 Task: Create a due date automation trigger when advanced on, 2 hours after a card is due add fields with custom field "Resume" unchecked.
Action: Mouse moved to (1354, 111)
Screenshot: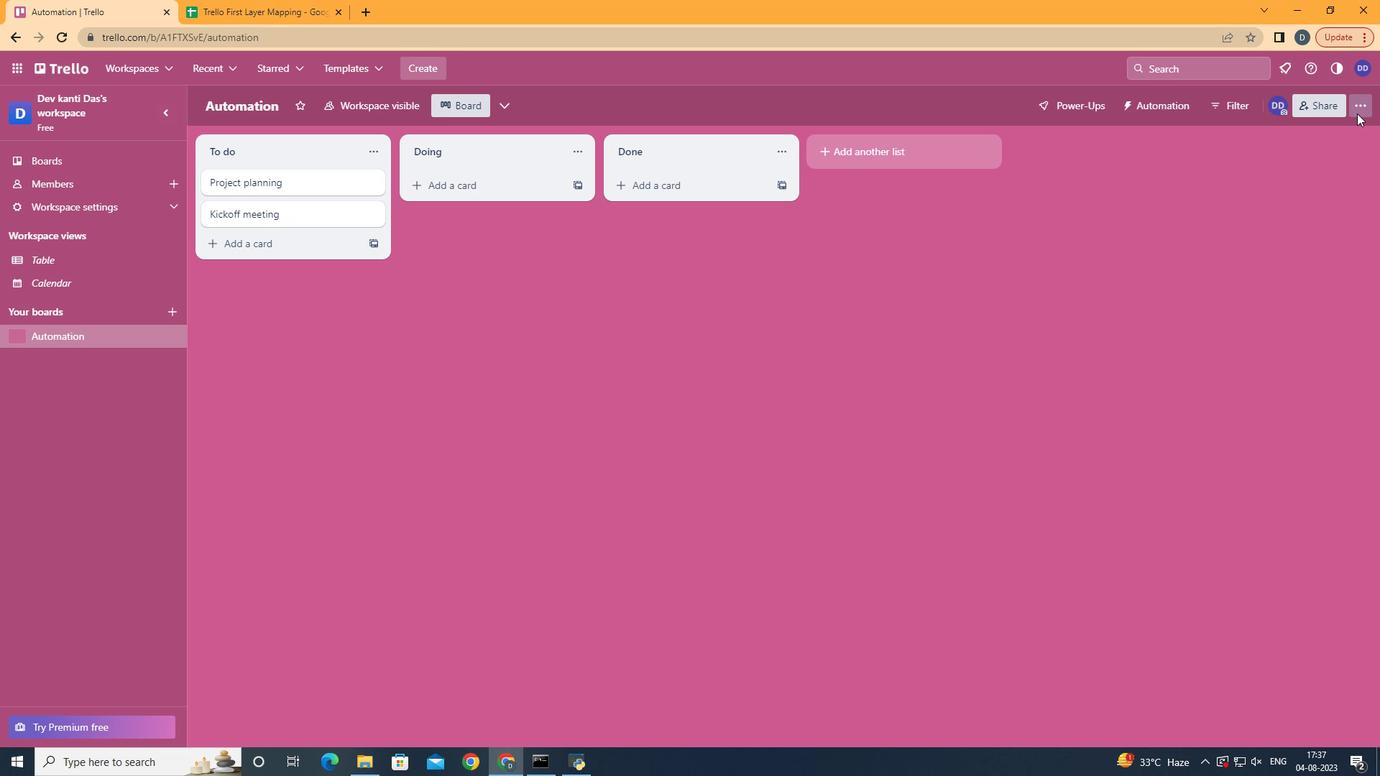 
Action: Mouse pressed left at (1354, 111)
Screenshot: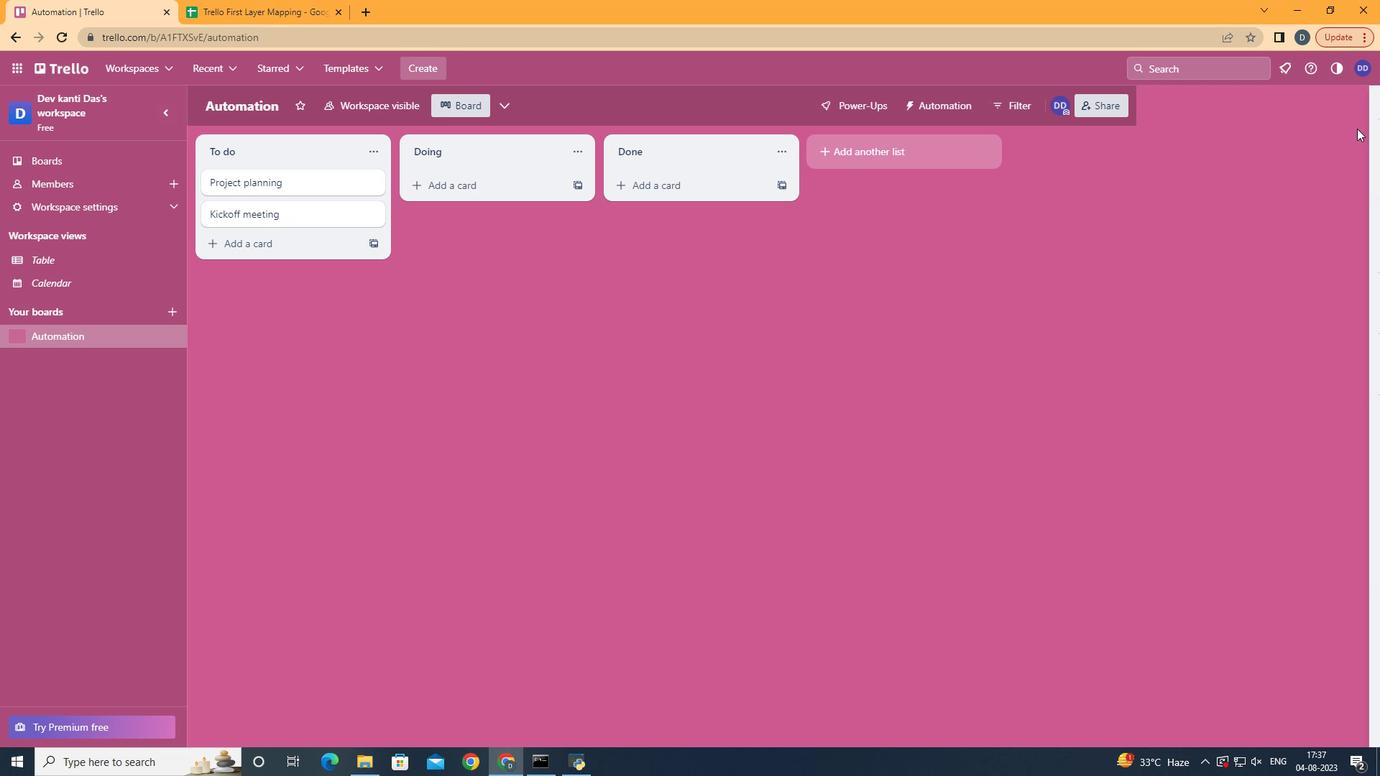 
Action: Mouse moved to (1256, 299)
Screenshot: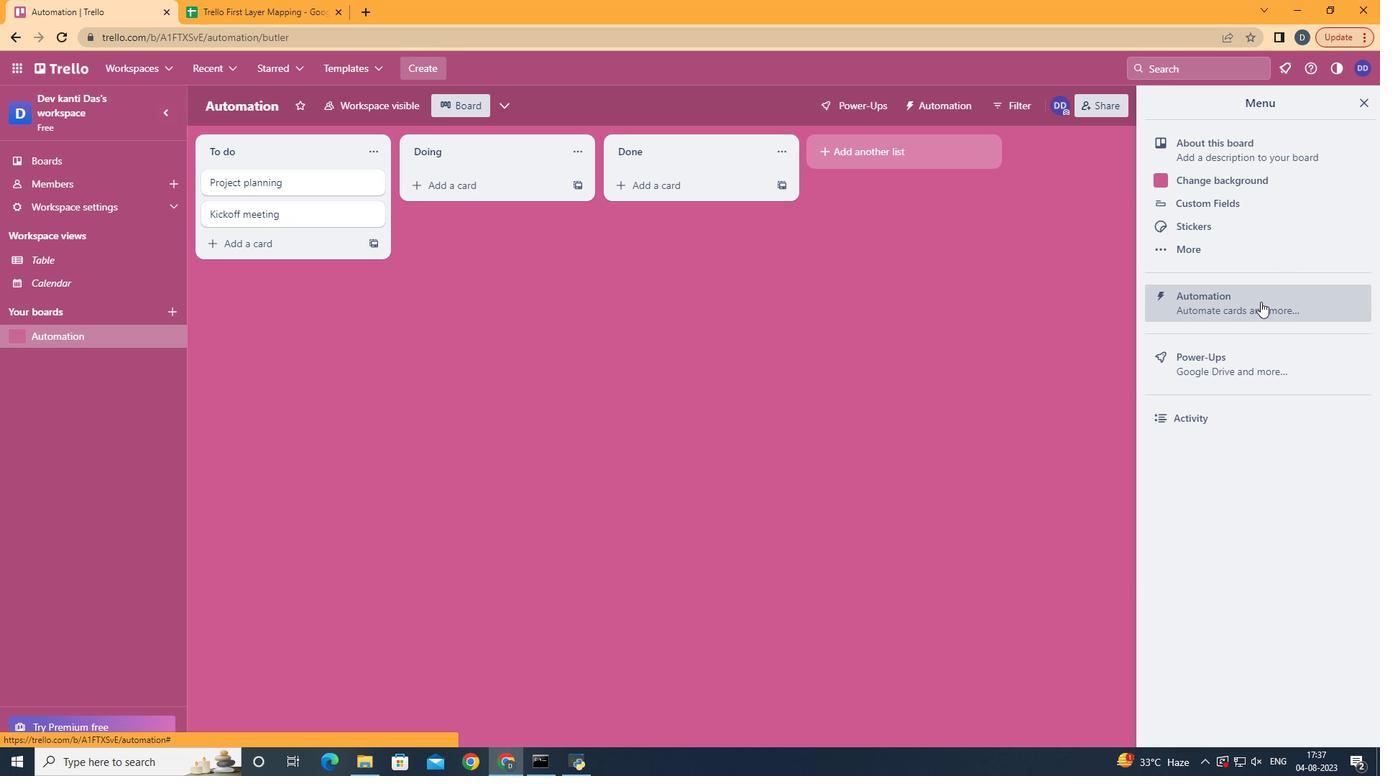 
Action: Mouse pressed left at (1256, 299)
Screenshot: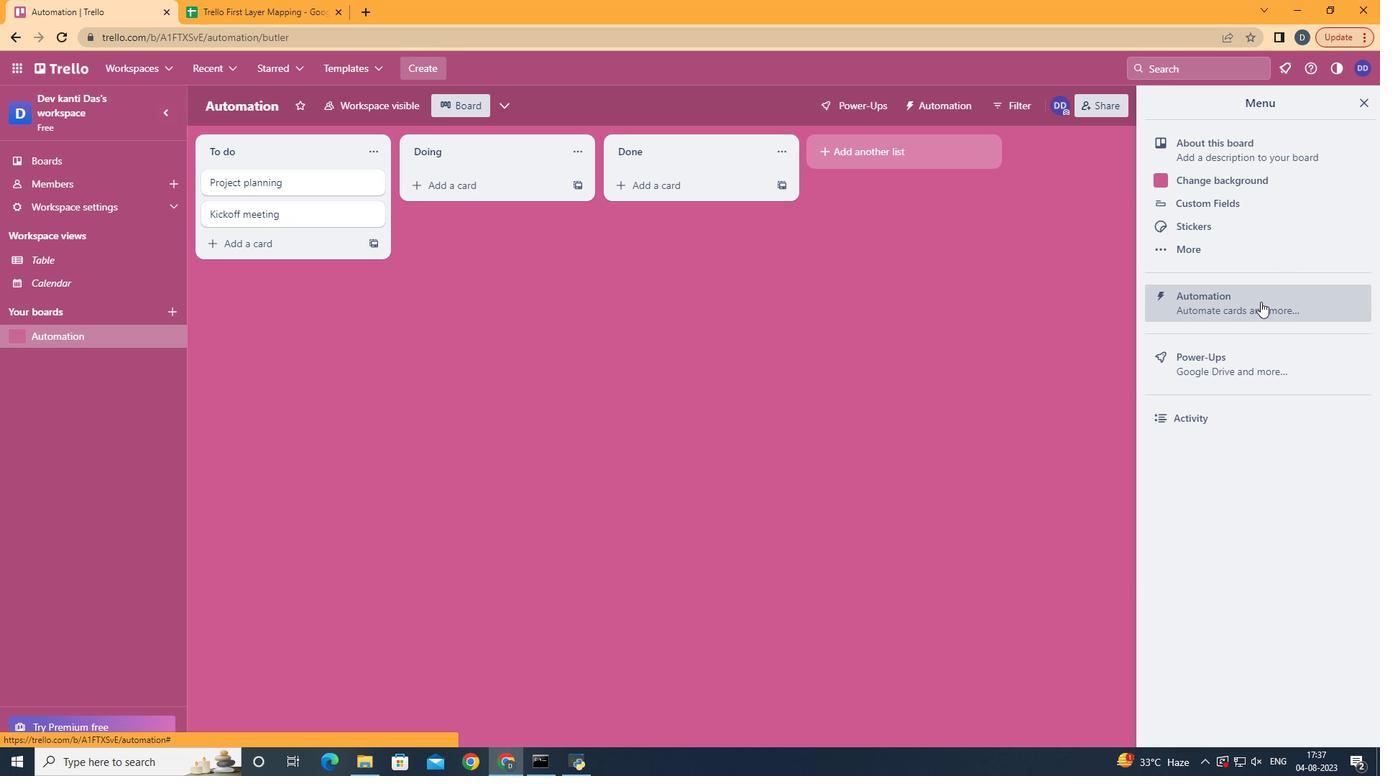 
Action: Mouse moved to (263, 286)
Screenshot: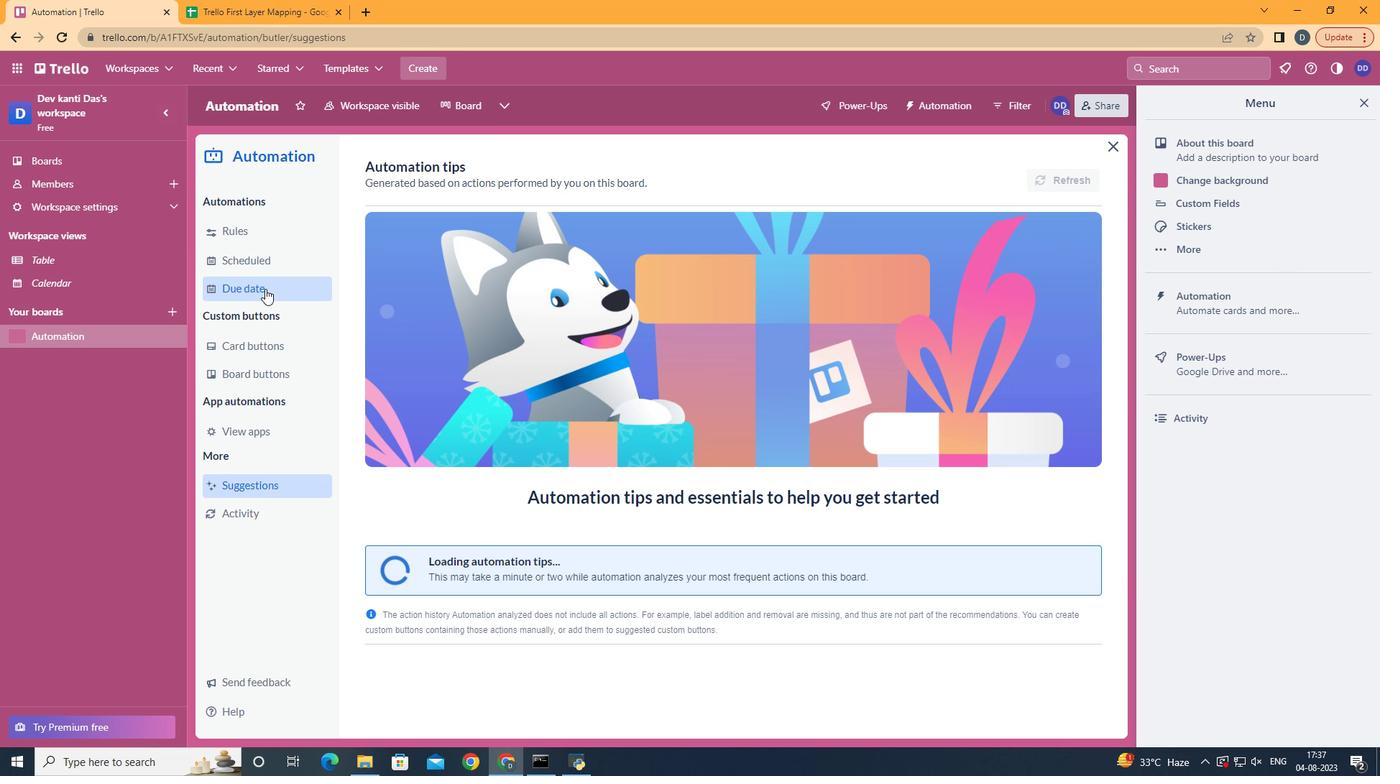 
Action: Mouse pressed left at (263, 286)
Screenshot: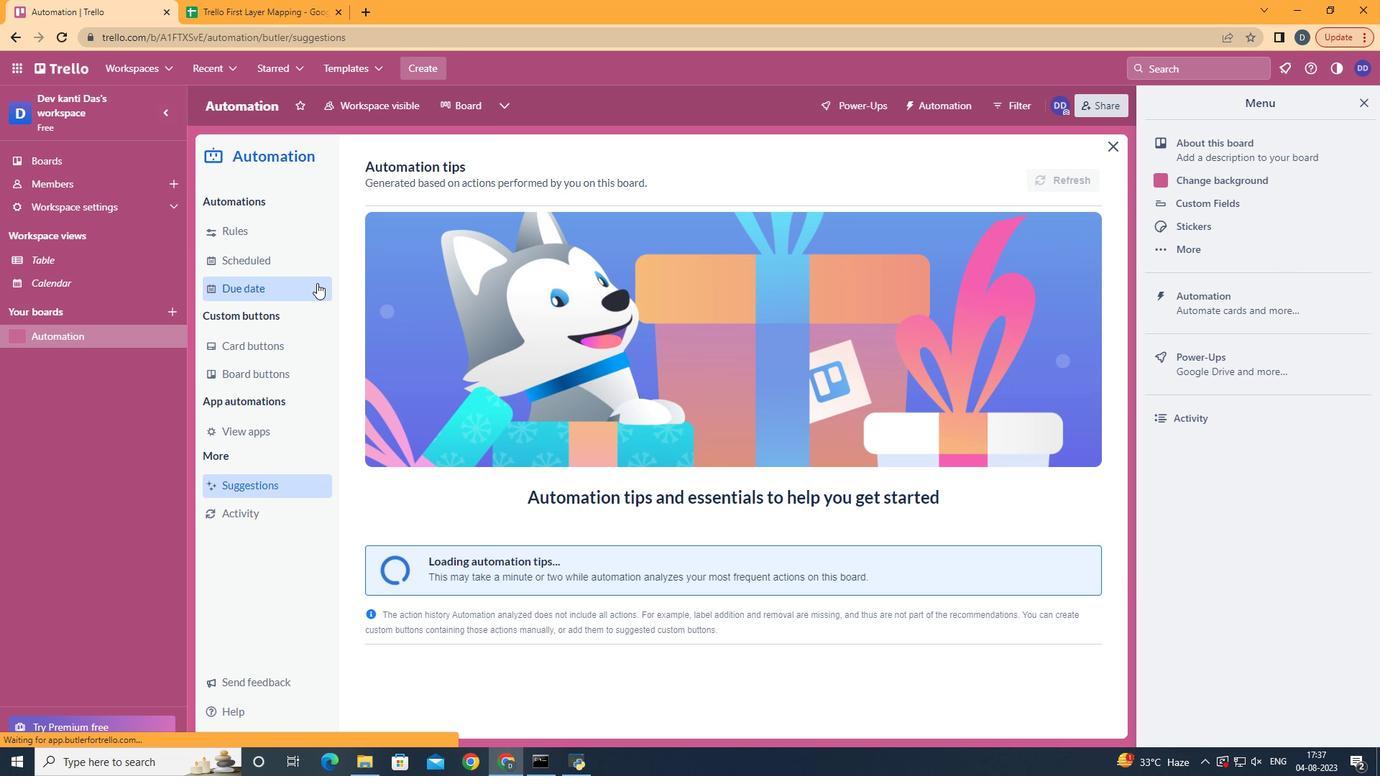 
Action: Mouse moved to (1012, 174)
Screenshot: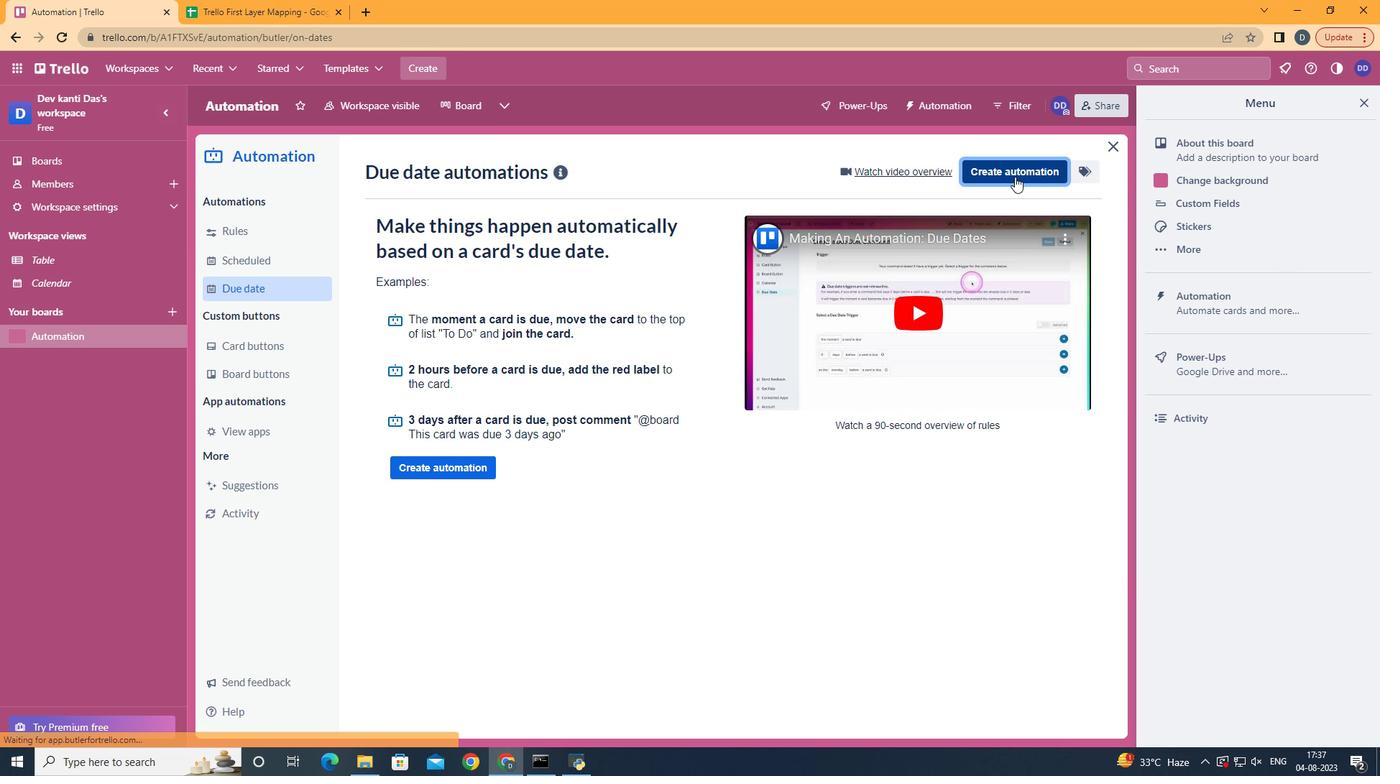 
Action: Mouse pressed left at (1012, 174)
Screenshot: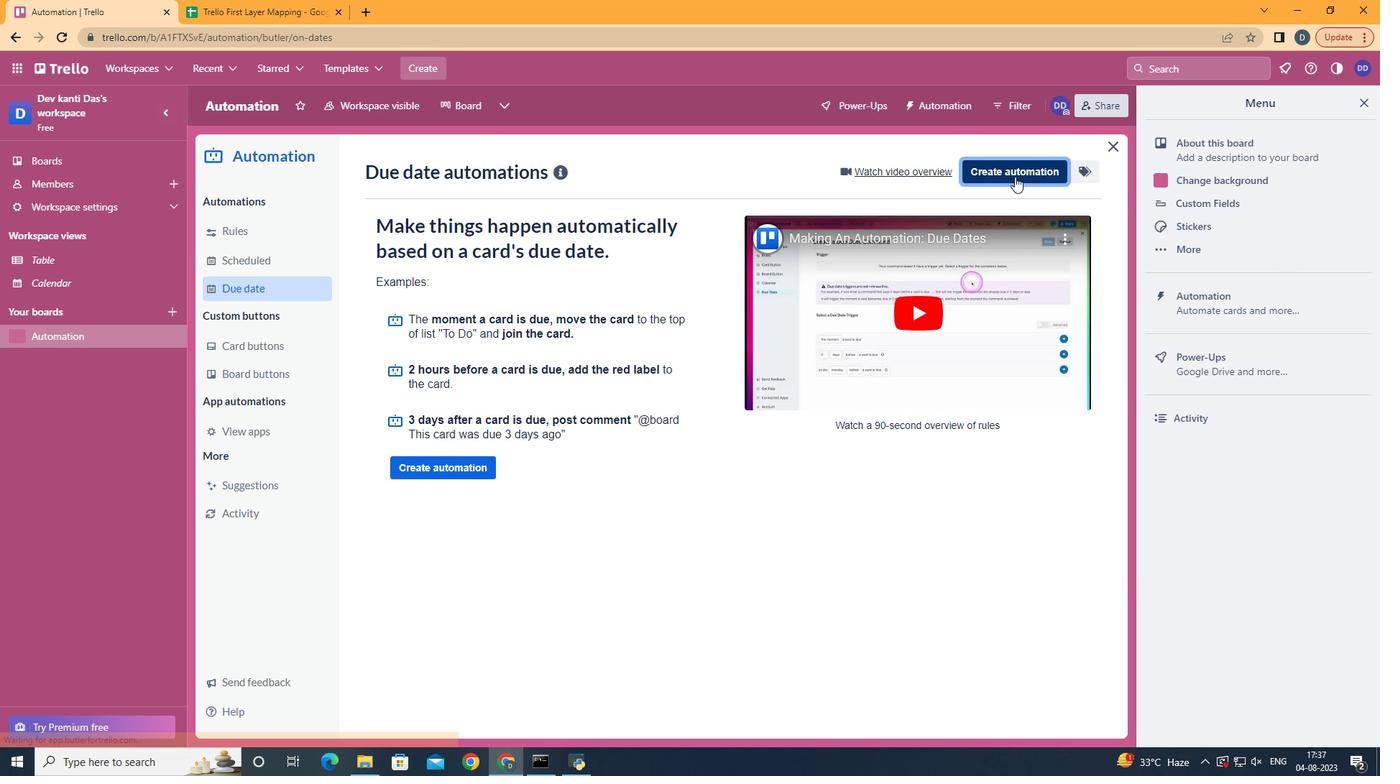 
Action: Mouse moved to (765, 306)
Screenshot: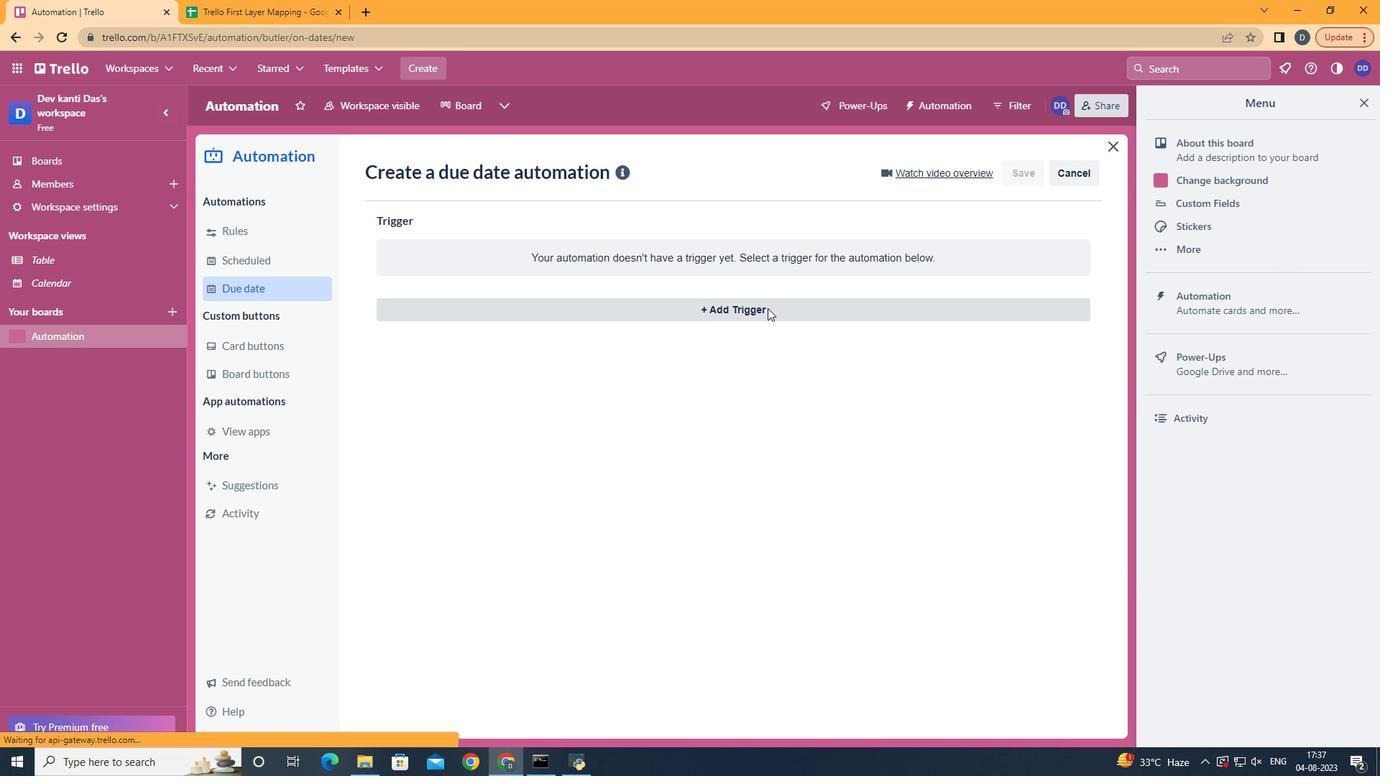 
Action: Mouse pressed left at (765, 306)
Screenshot: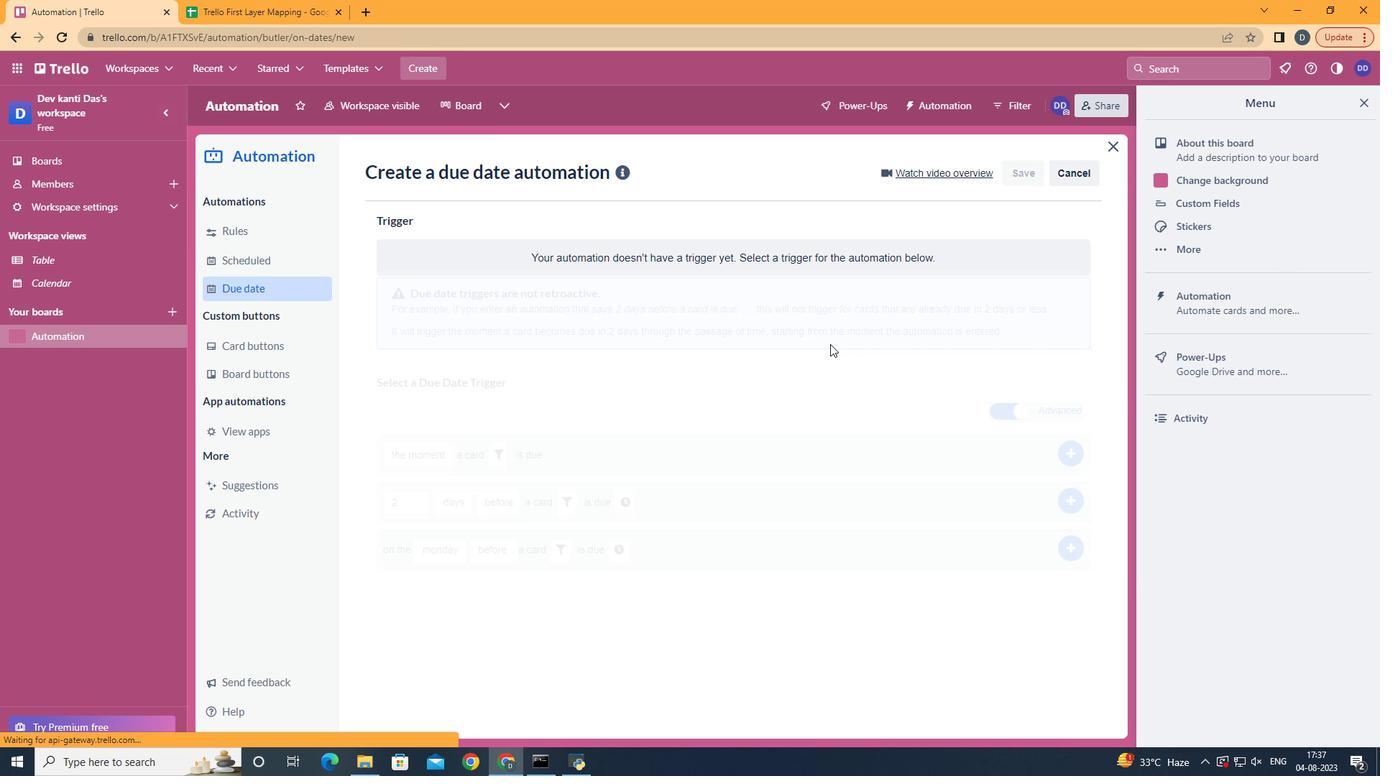 
Action: Mouse moved to (465, 622)
Screenshot: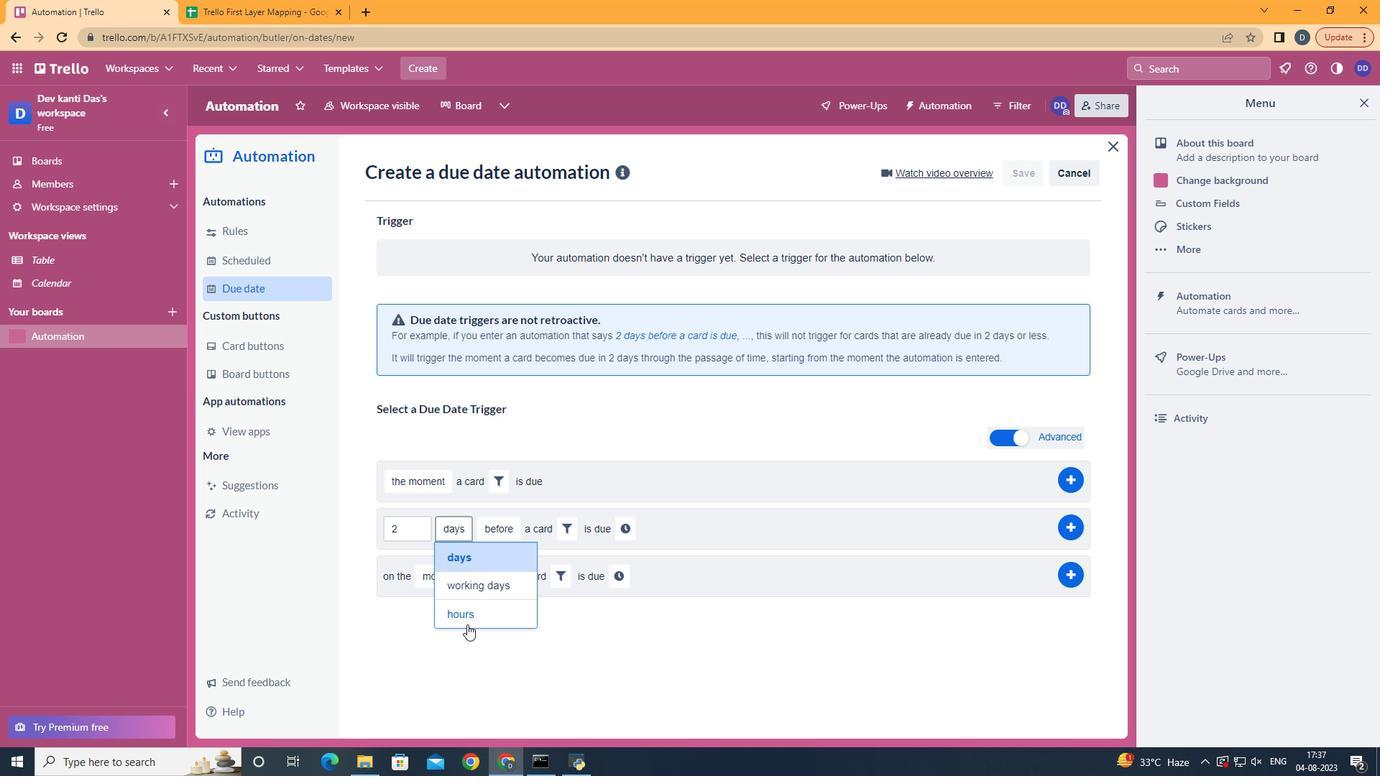 
Action: Mouse pressed left at (465, 622)
Screenshot: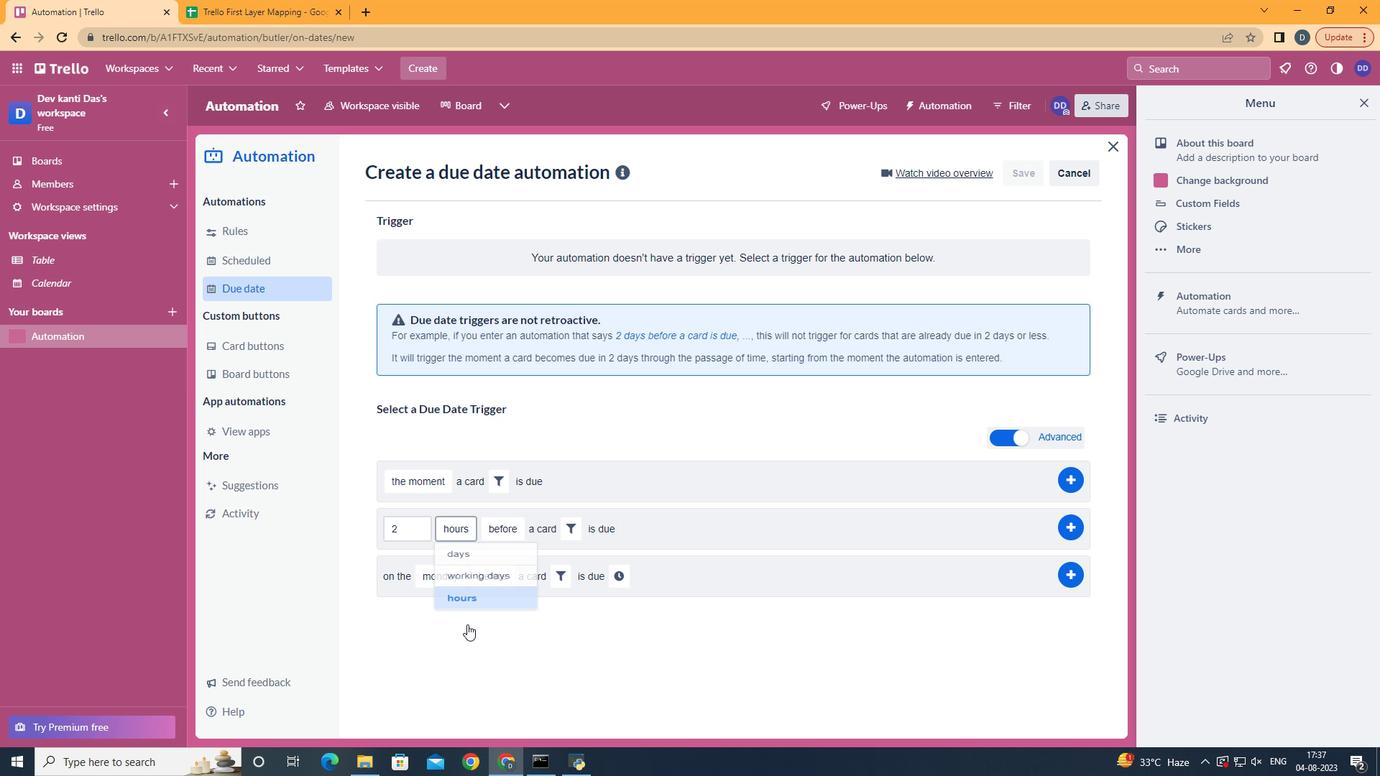 
Action: Mouse moved to (503, 572)
Screenshot: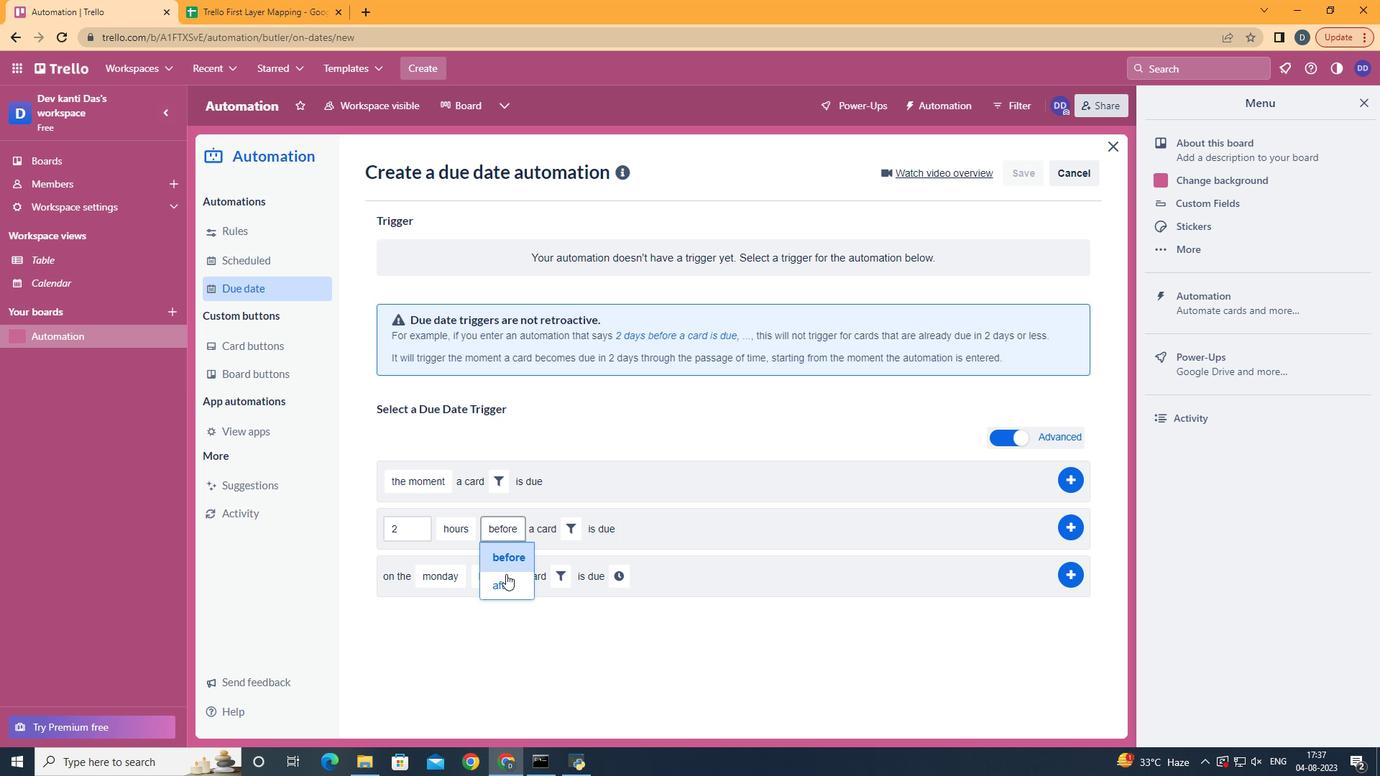 
Action: Mouse pressed left at (503, 572)
Screenshot: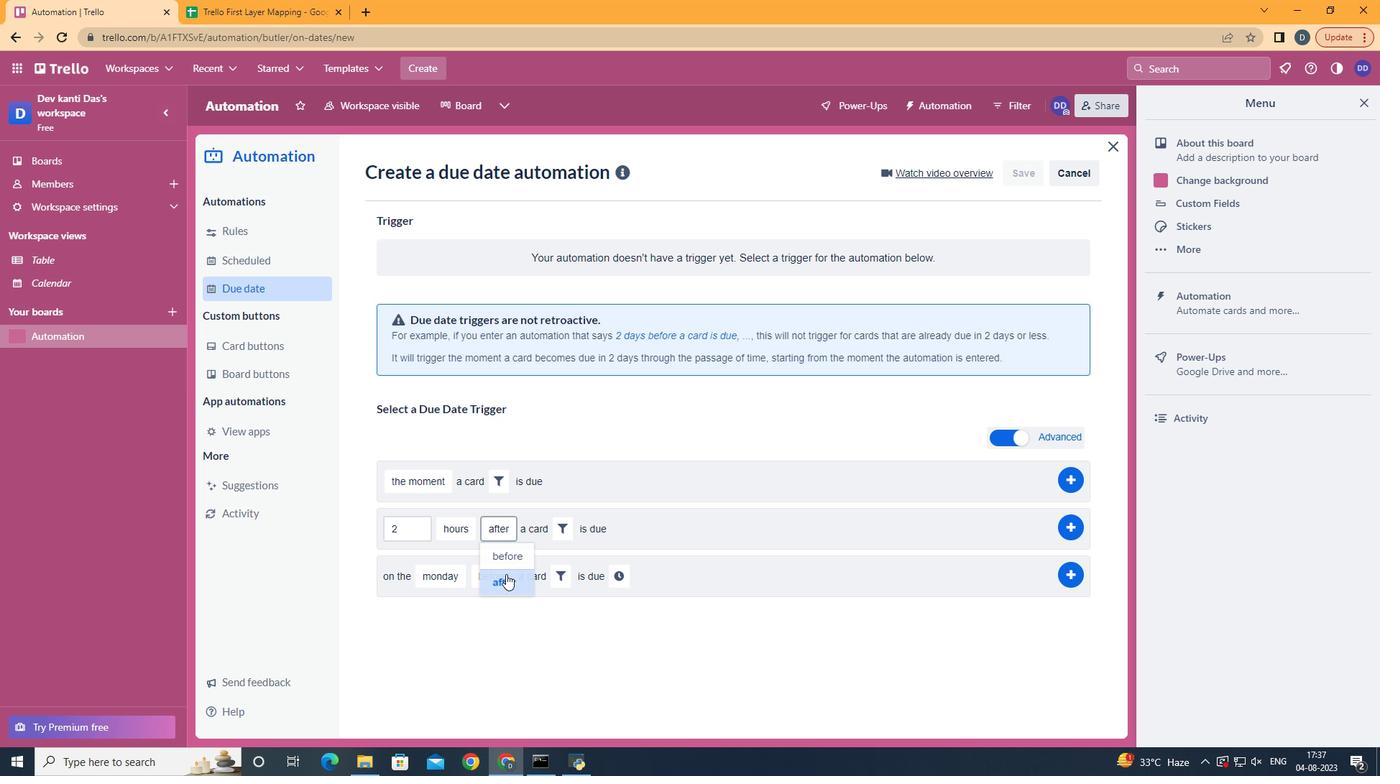 
Action: Mouse moved to (564, 526)
Screenshot: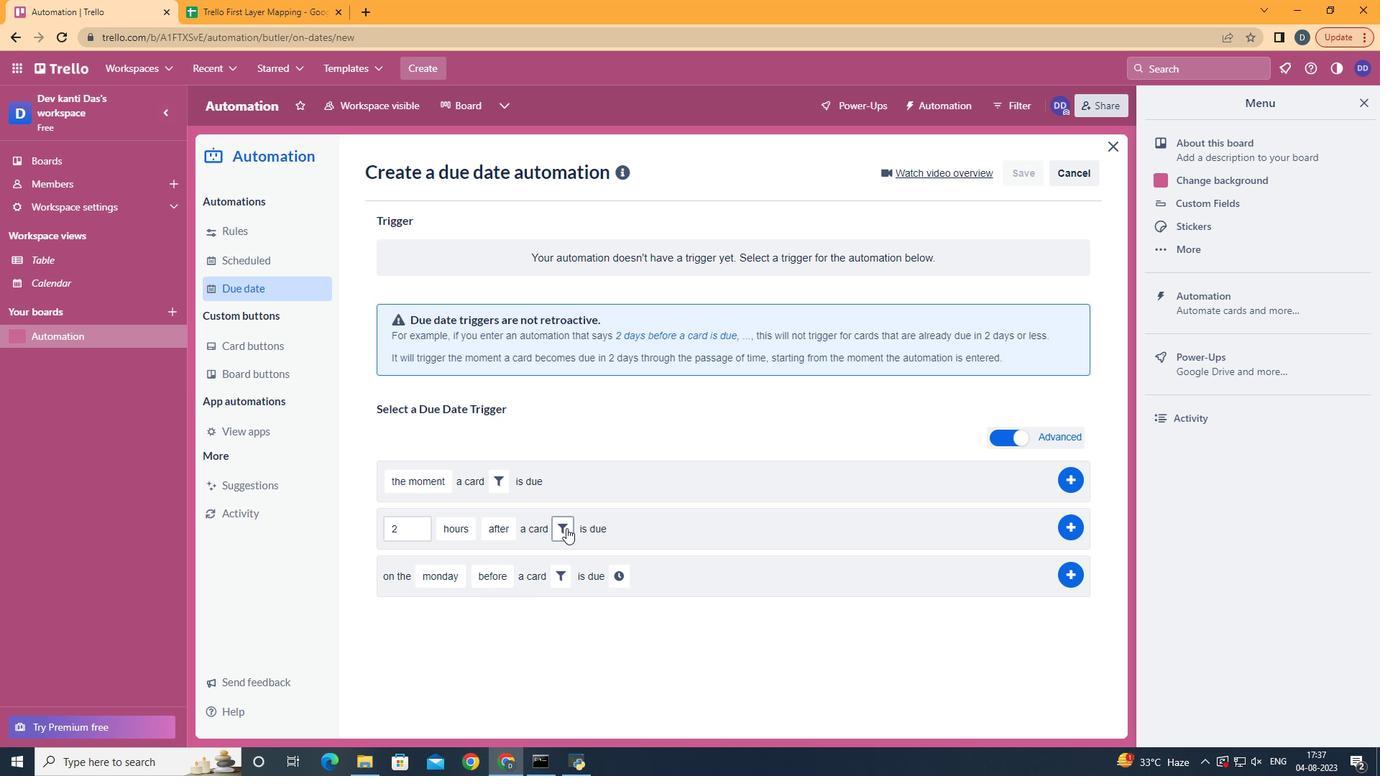 
Action: Mouse pressed left at (564, 526)
Screenshot: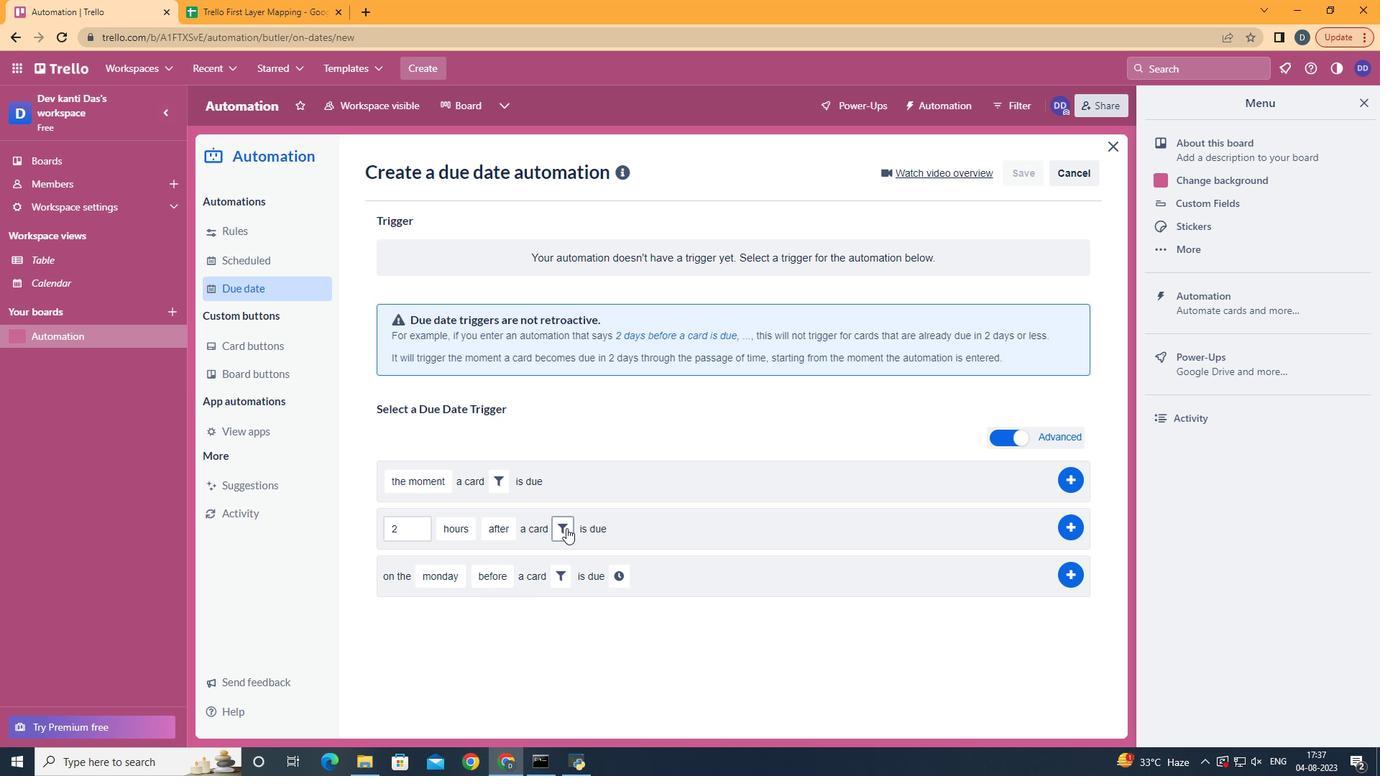 
Action: Mouse moved to (809, 577)
Screenshot: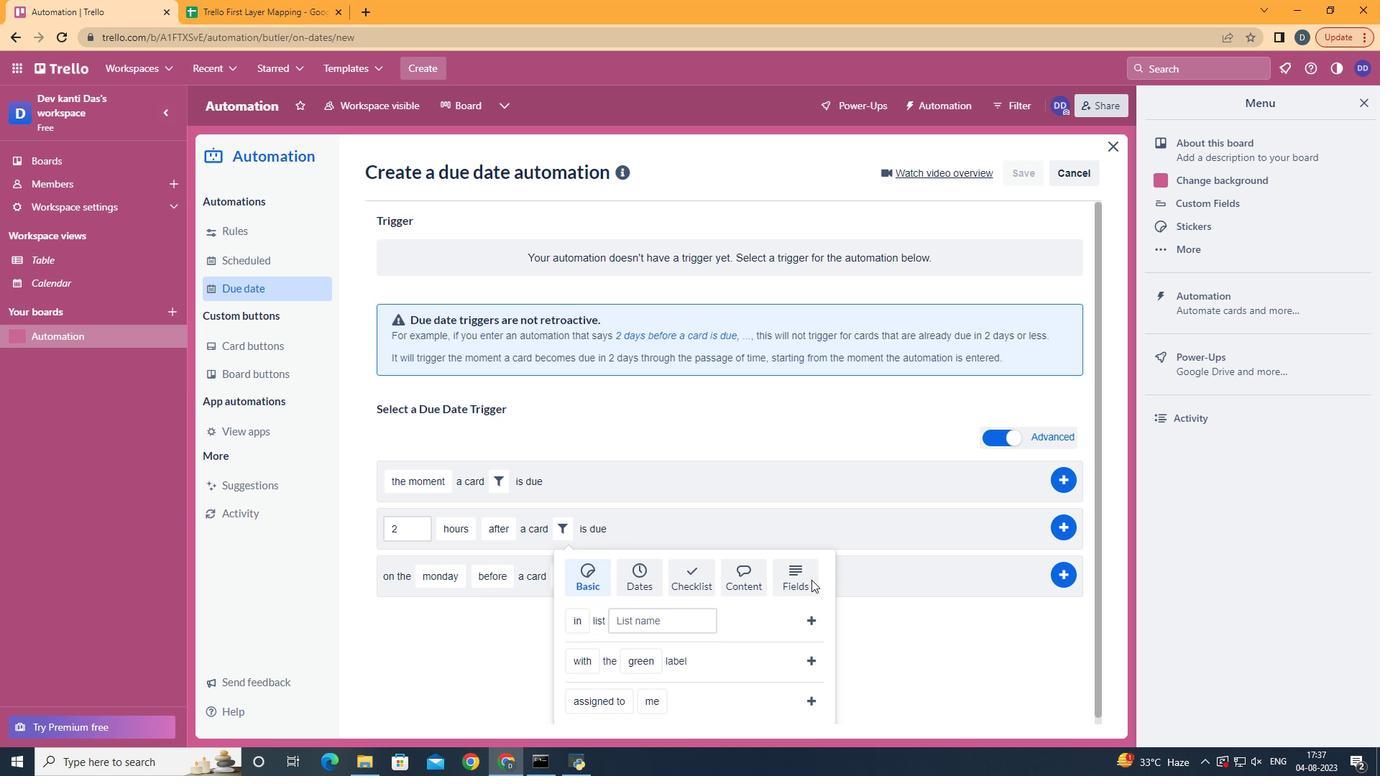 
Action: Mouse pressed left at (809, 577)
Screenshot: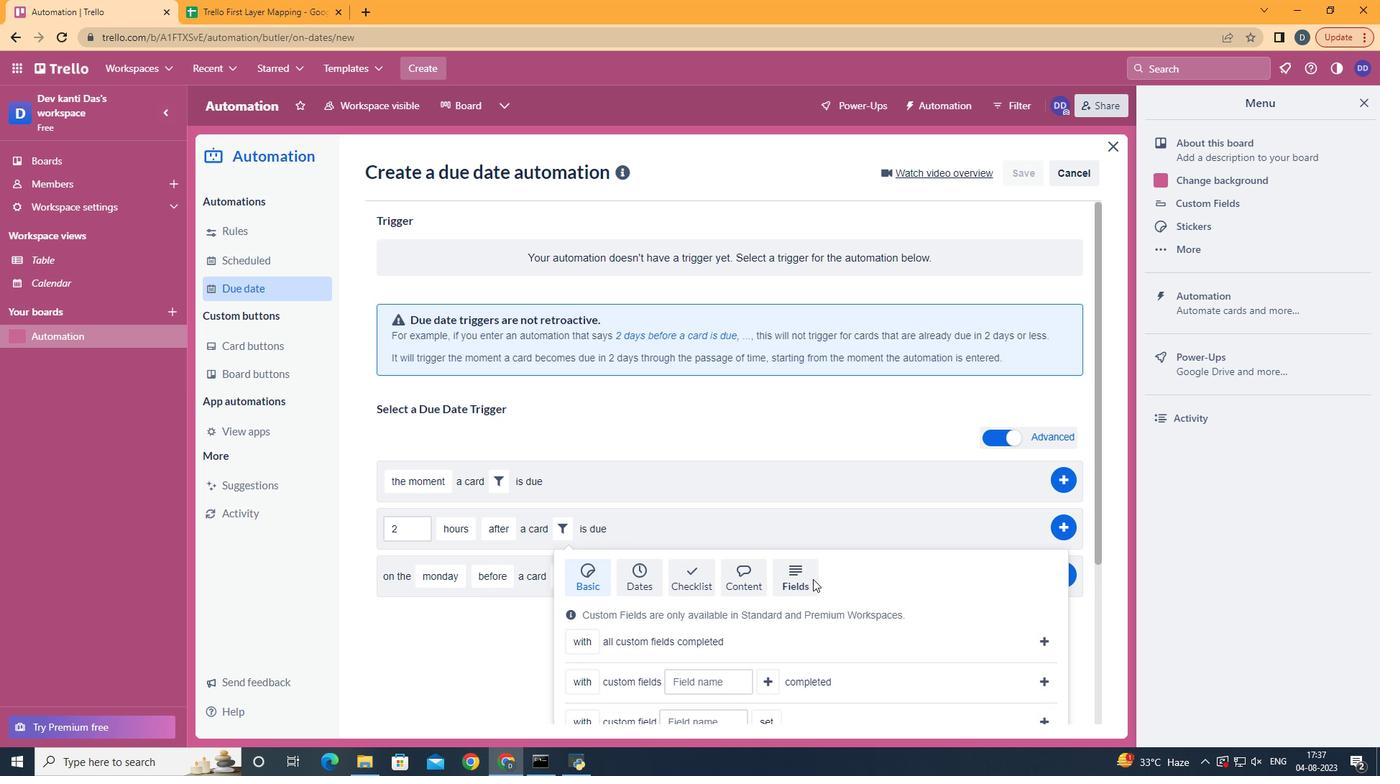 
Action: Mouse moved to (811, 577)
Screenshot: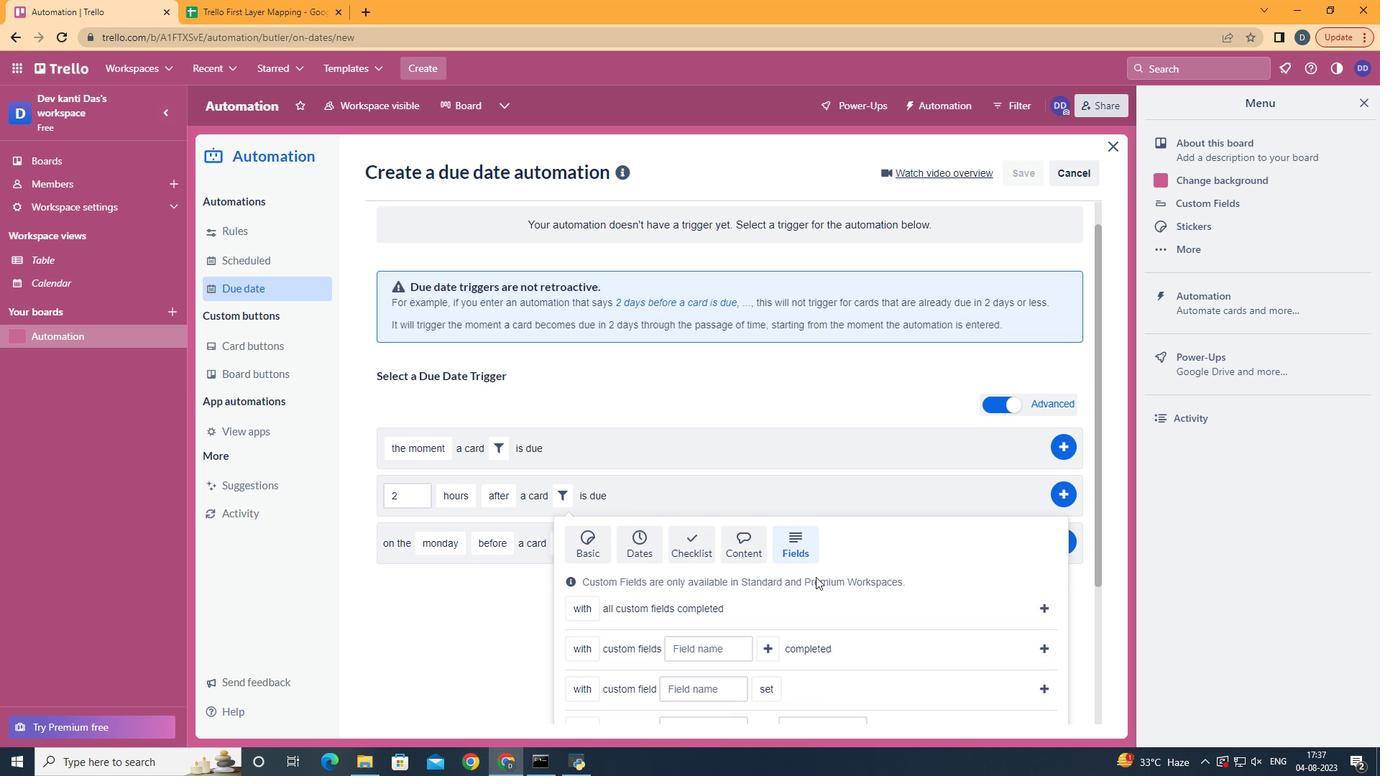 
Action: Mouse scrolled (811, 576) with delta (0, 0)
Screenshot: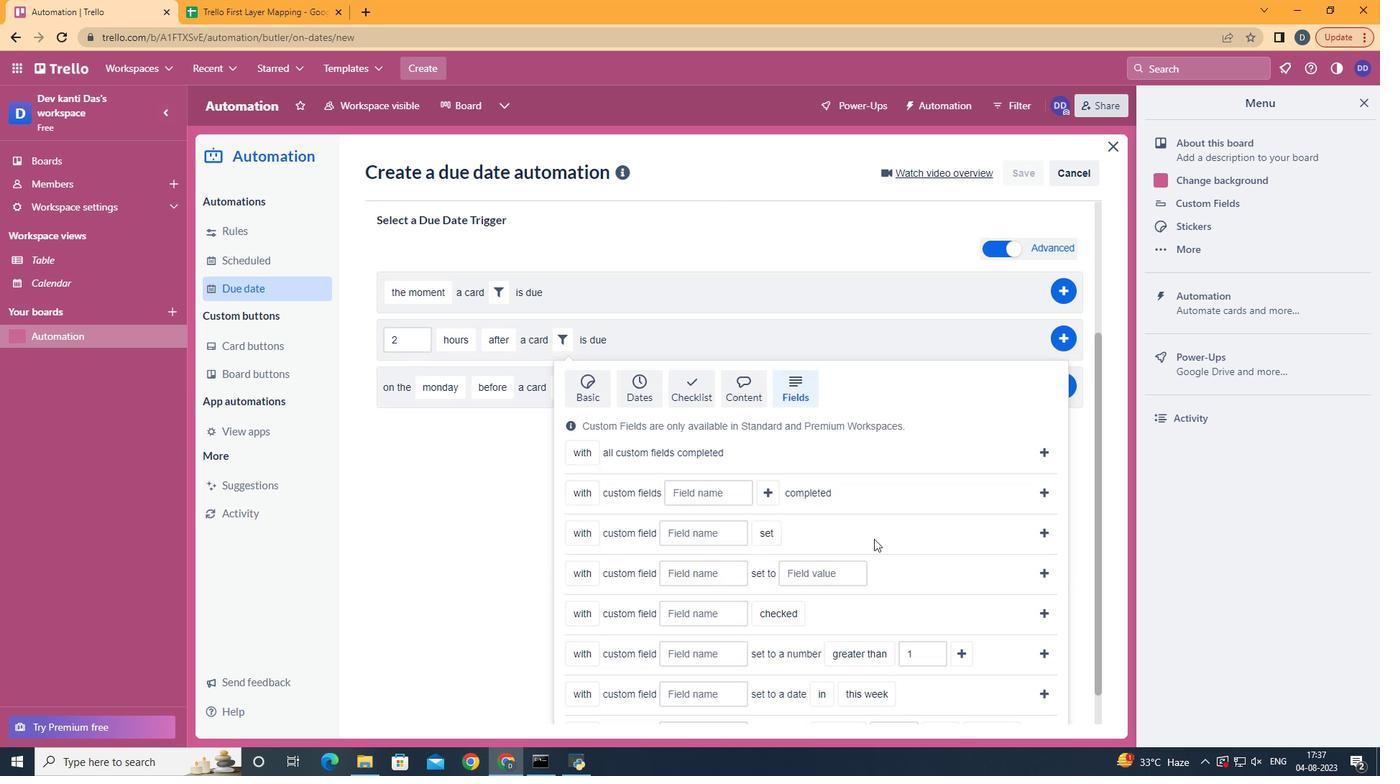 
Action: Mouse scrolled (811, 576) with delta (0, 0)
Screenshot: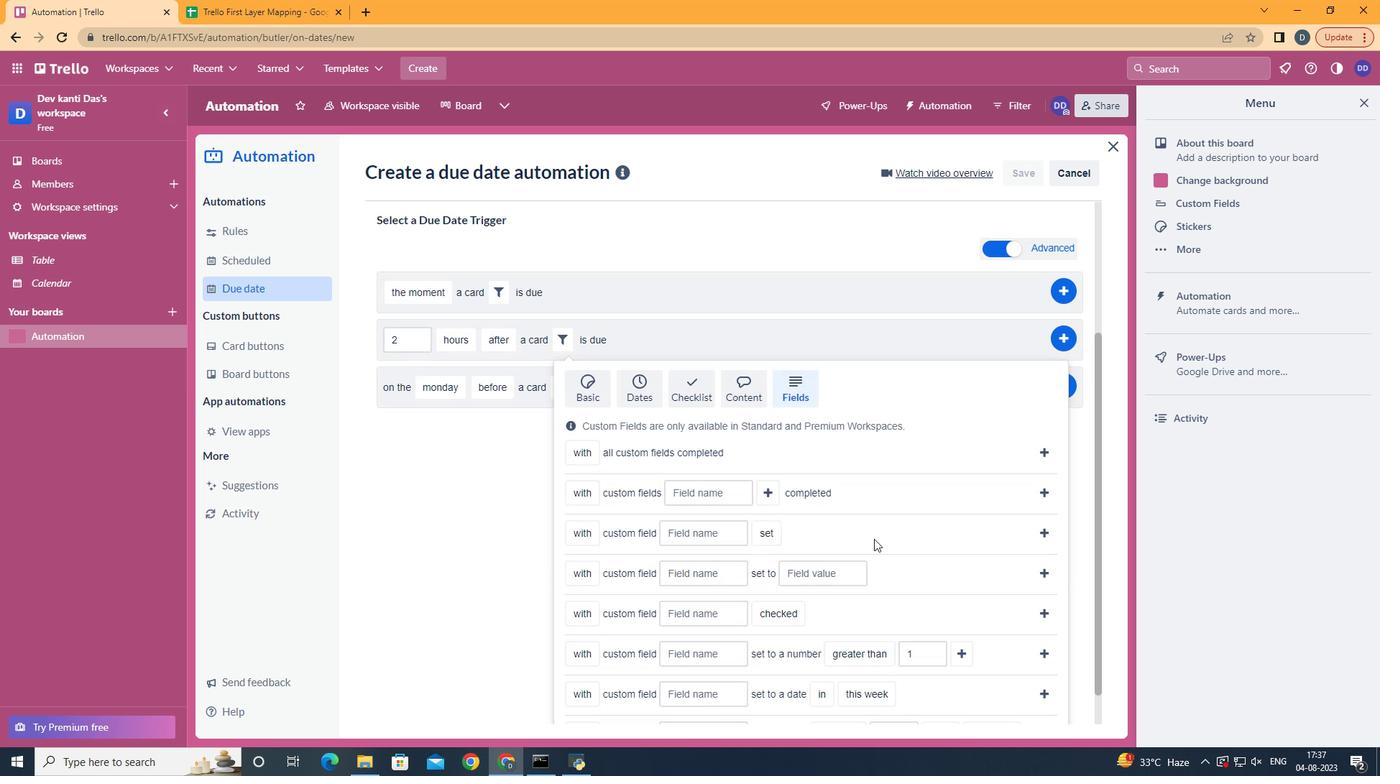 
Action: Mouse scrolled (811, 576) with delta (0, 0)
Screenshot: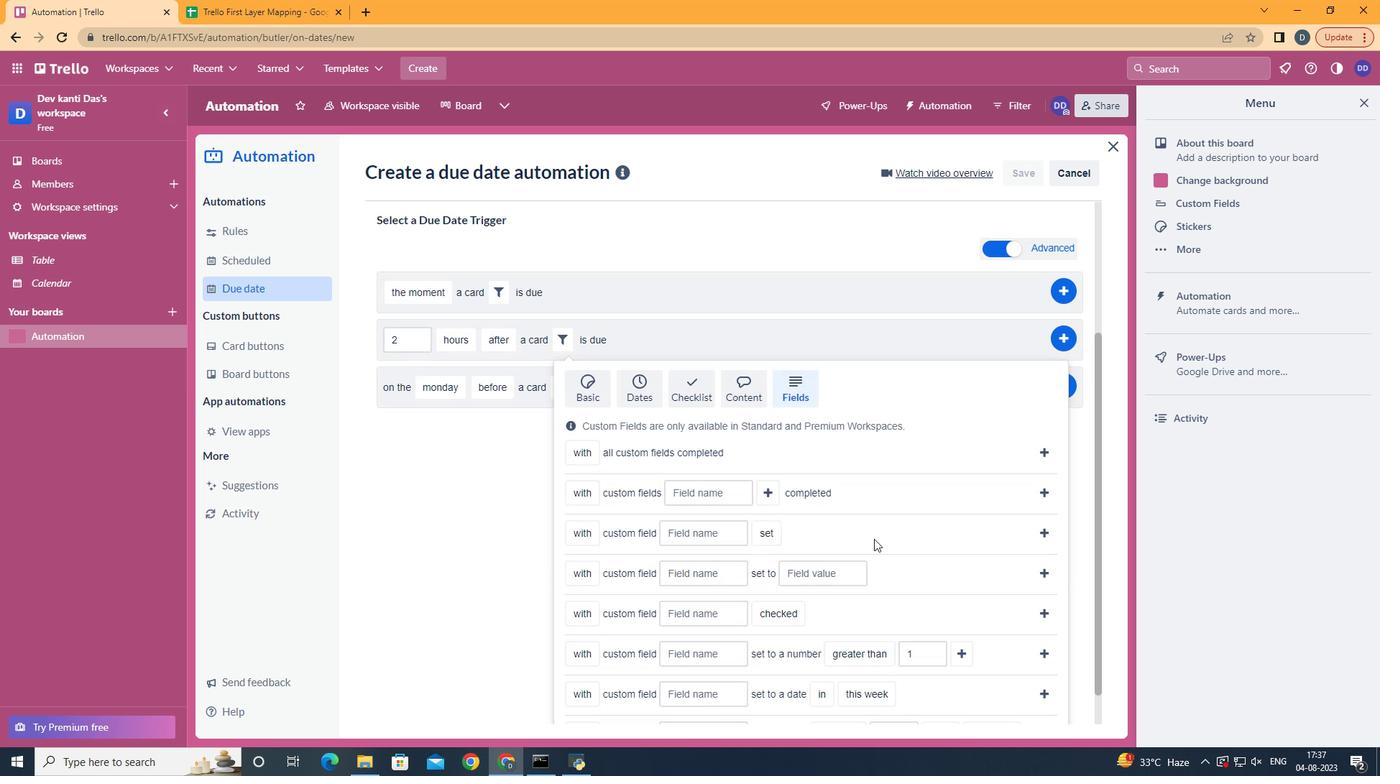 
Action: Mouse scrolled (811, 576) with delta (0, 0)
Screenshot: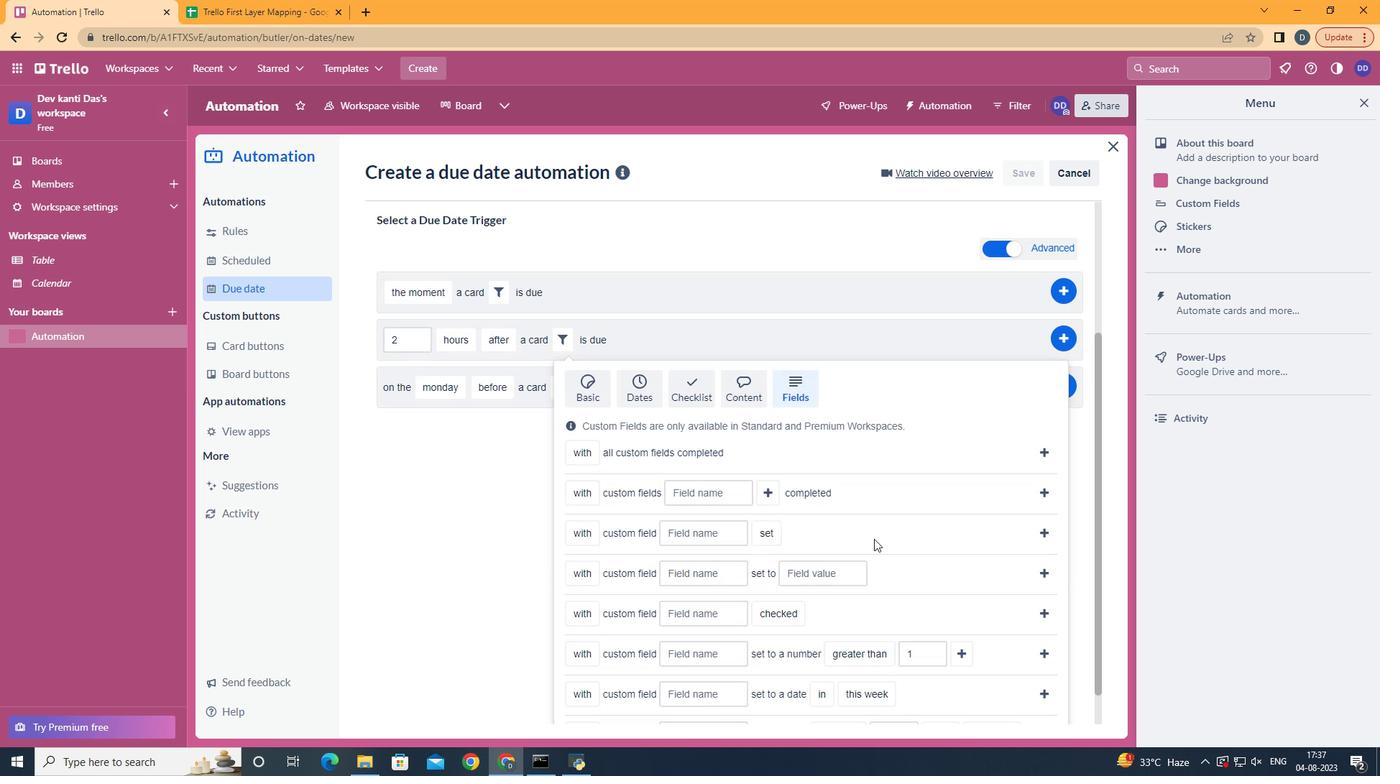
Action: Mouse scrolled (811, 576) with delta (0, 0)
Screenshot: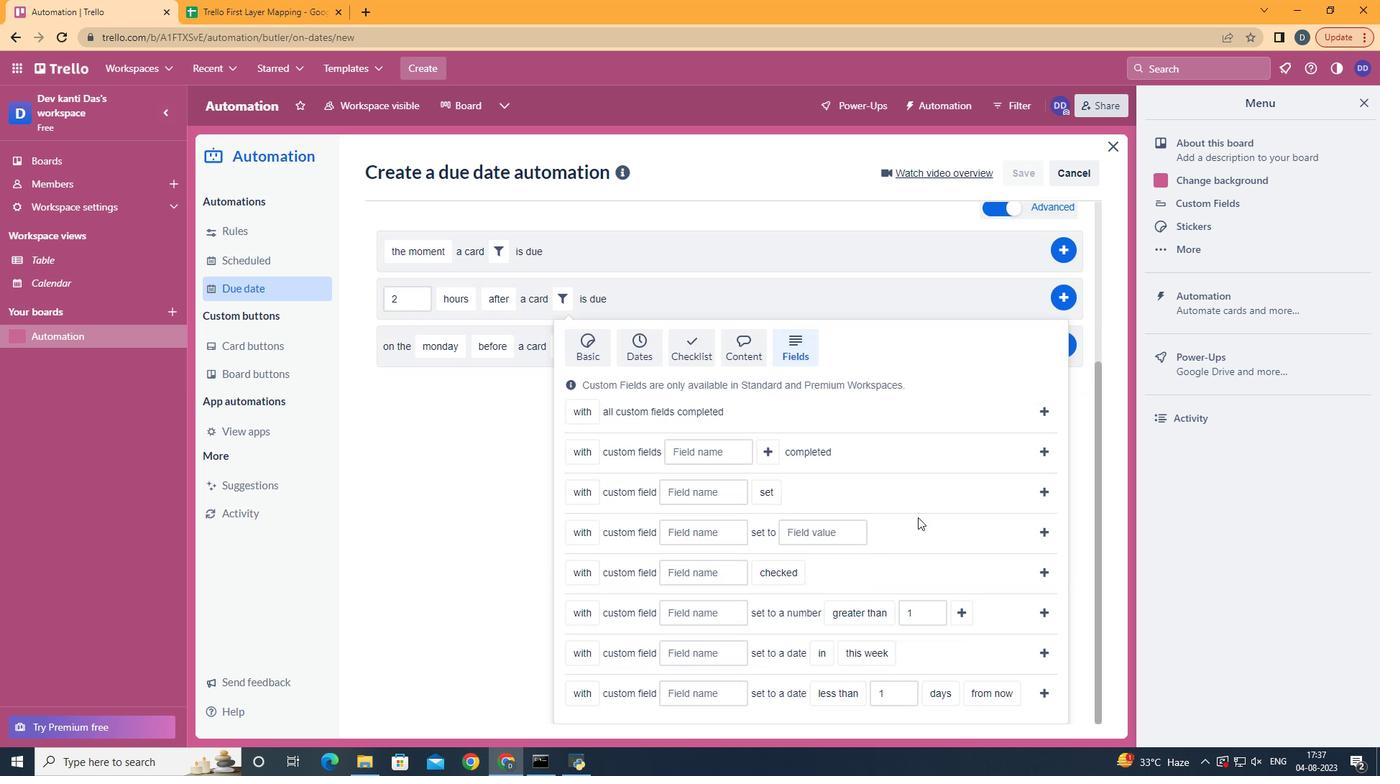 
Action: Mouse scrolled (811, 576) with delta (0, 0)
Screenshot: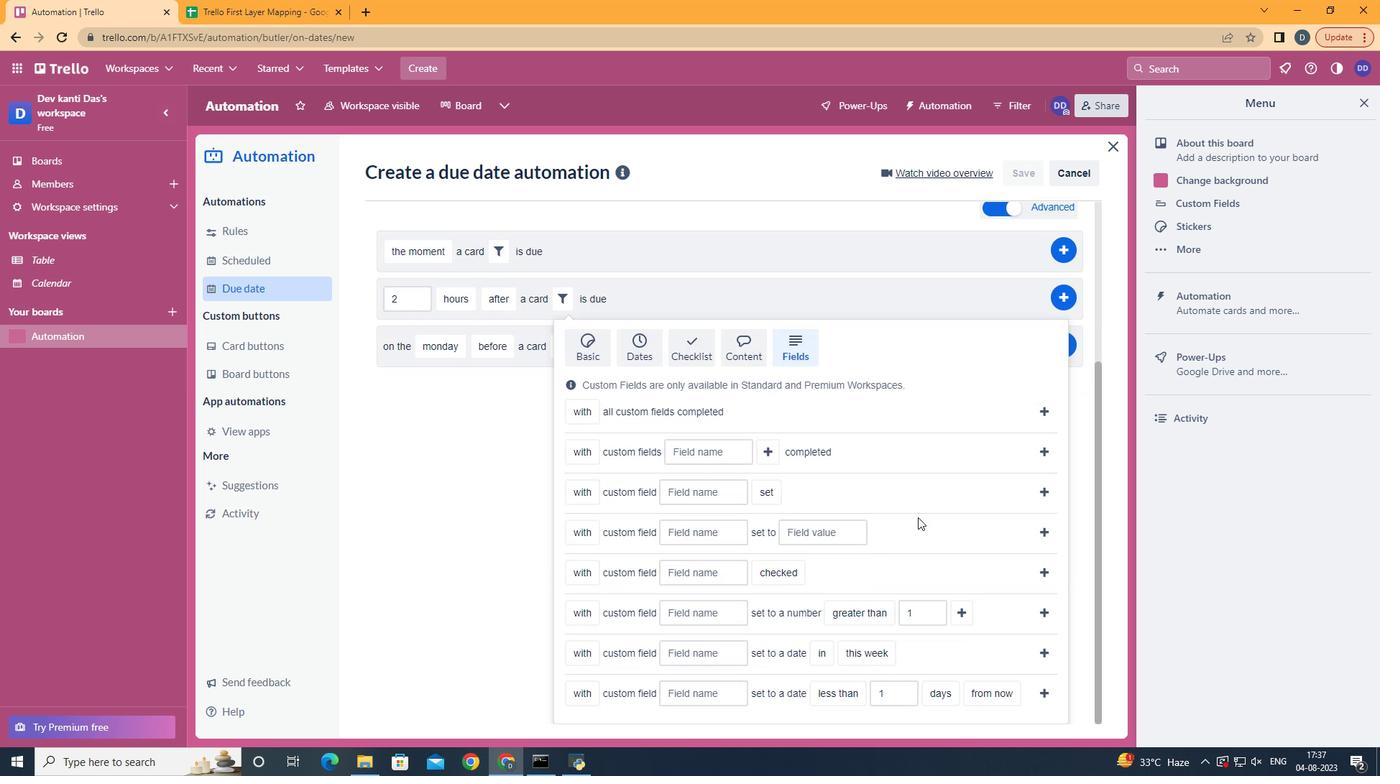 
Action: Mouse moved to (588, 591)
Screenshot: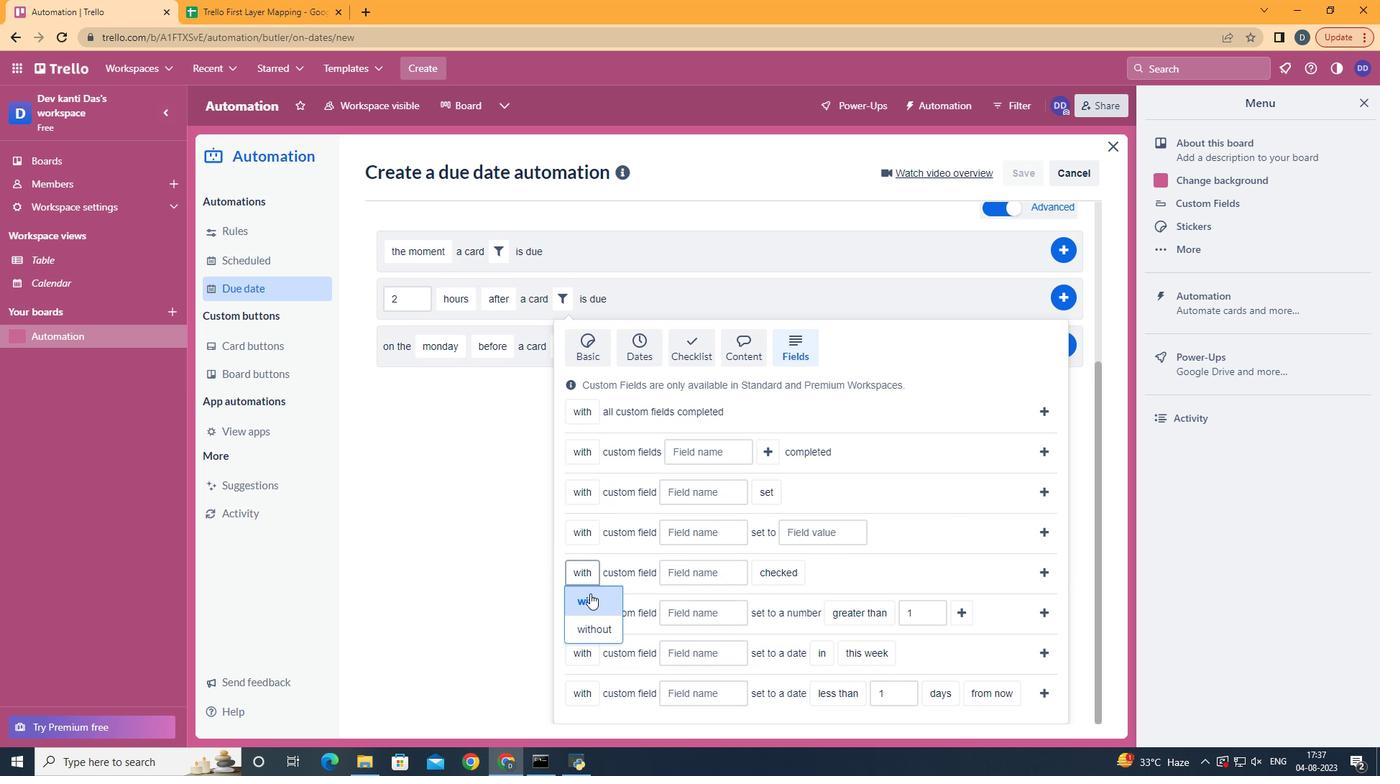 
Action: Mouse pressed left at (588, 591)
Screenshot: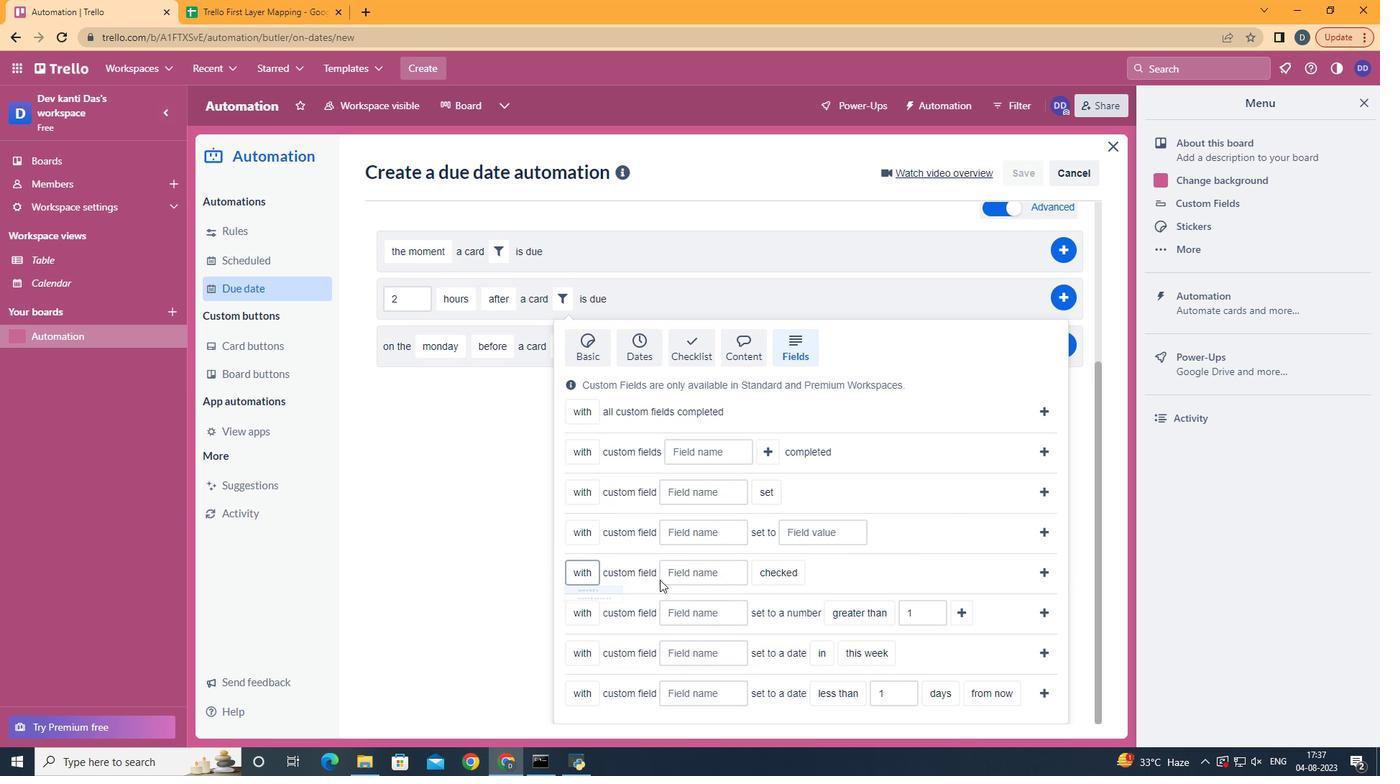 
Action: Mouse moved to (720, 568)
Screenshot: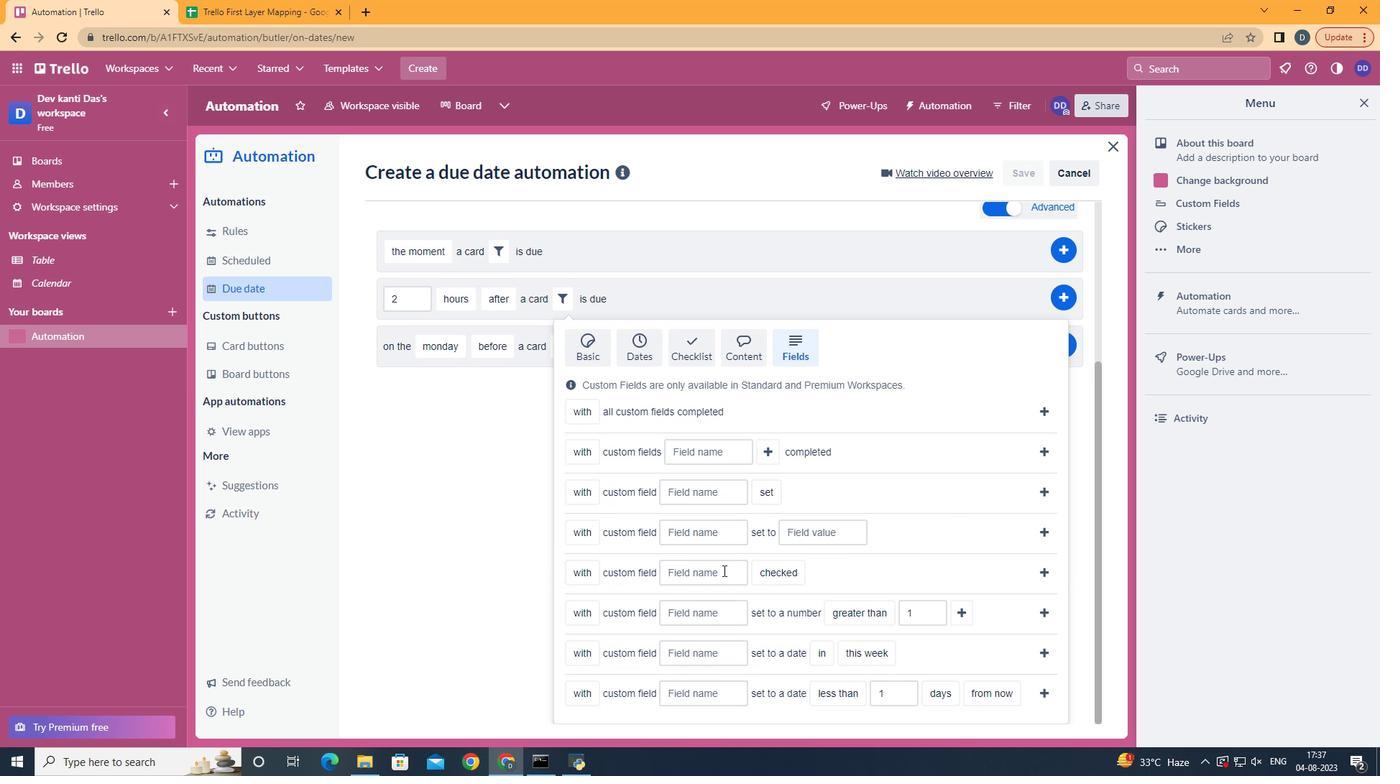 
Action: Mouse pressed left at (720, 568)
Screenshot: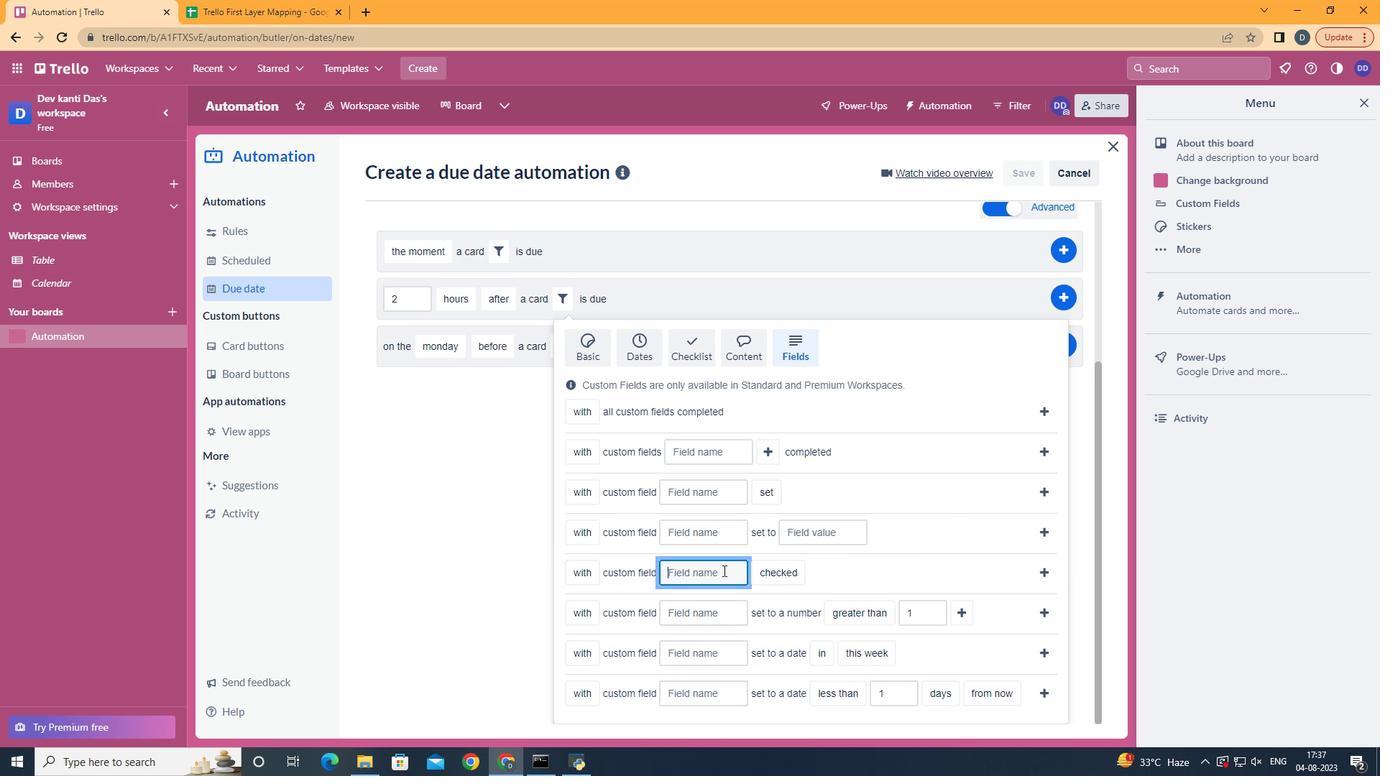 
Action: Key pressed <Key.shift>Resume
Screenshot: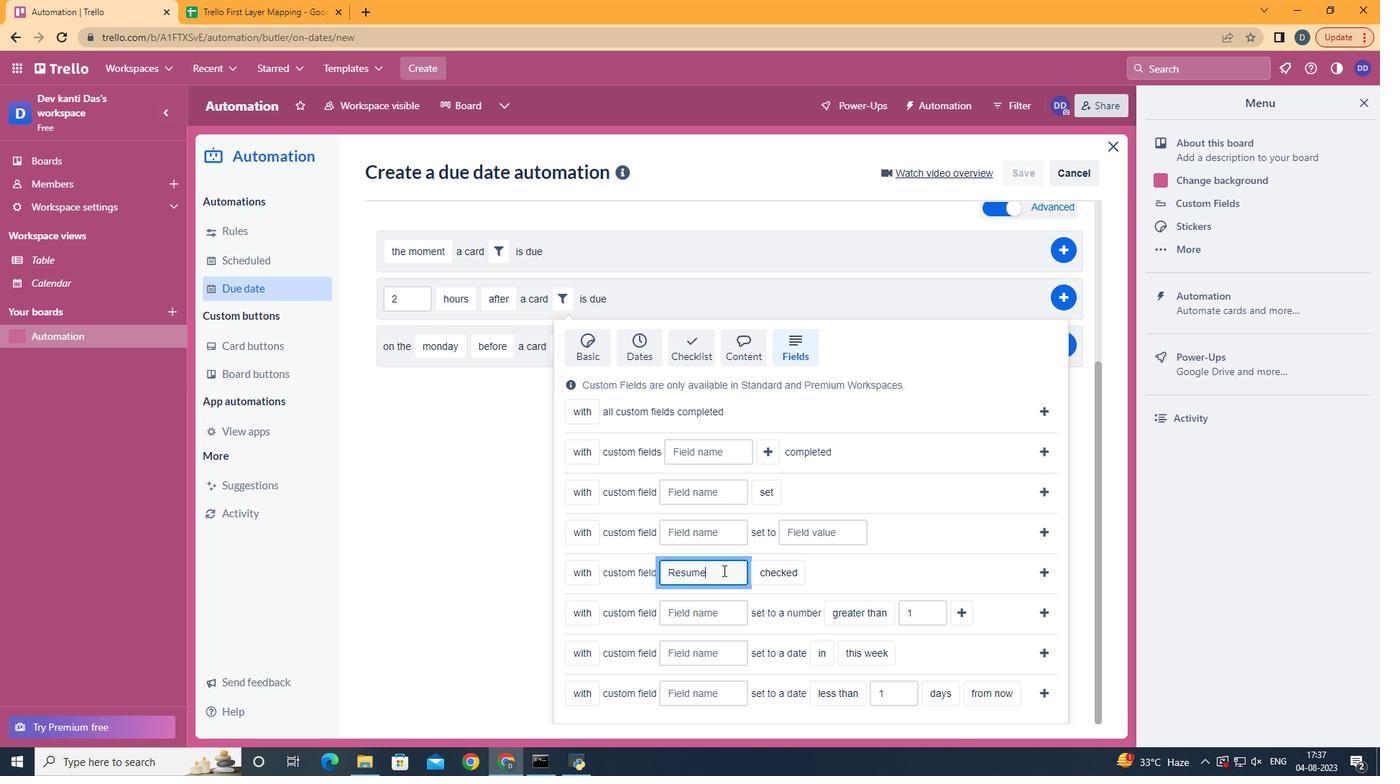 
Action: Mouse moved to (785, 626)
Screenshot: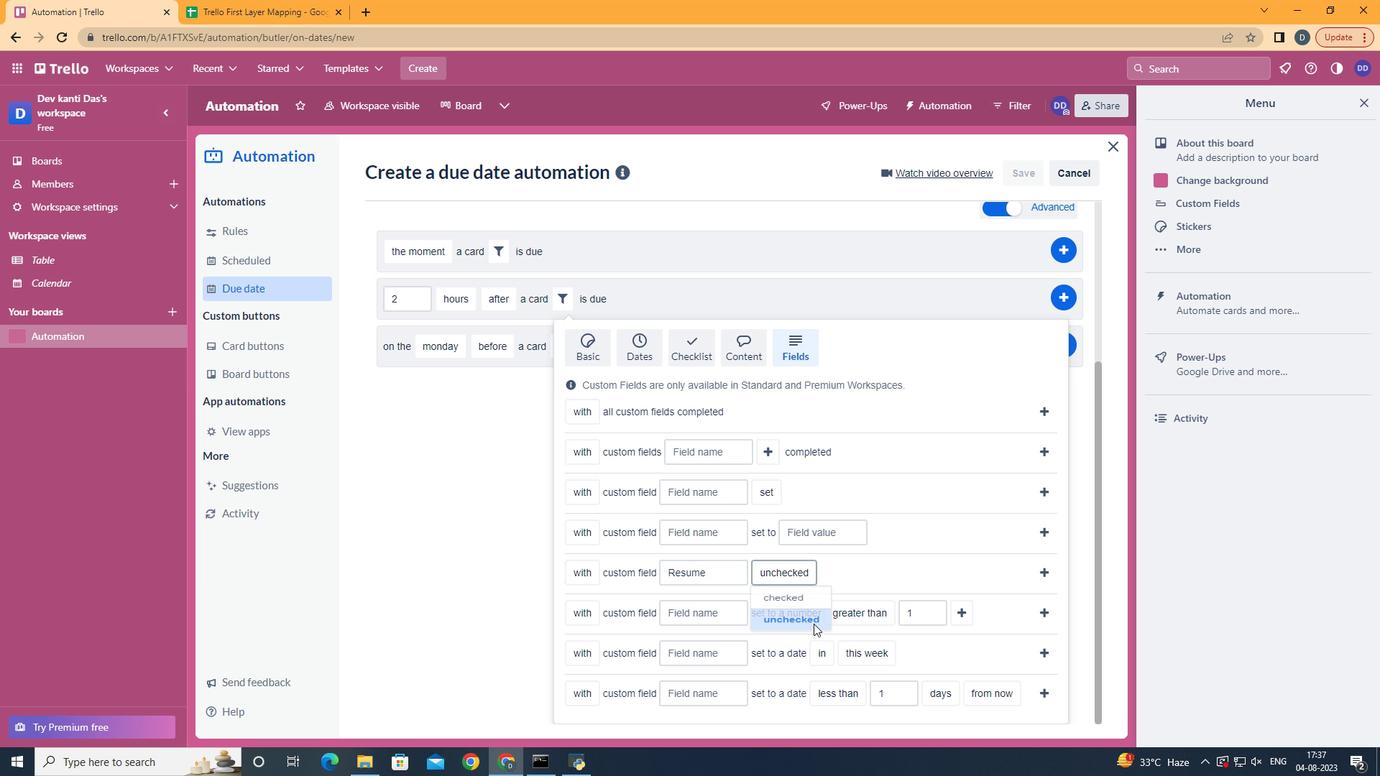 
Action: Mouse pressed left at (785, 626)
Screenshot: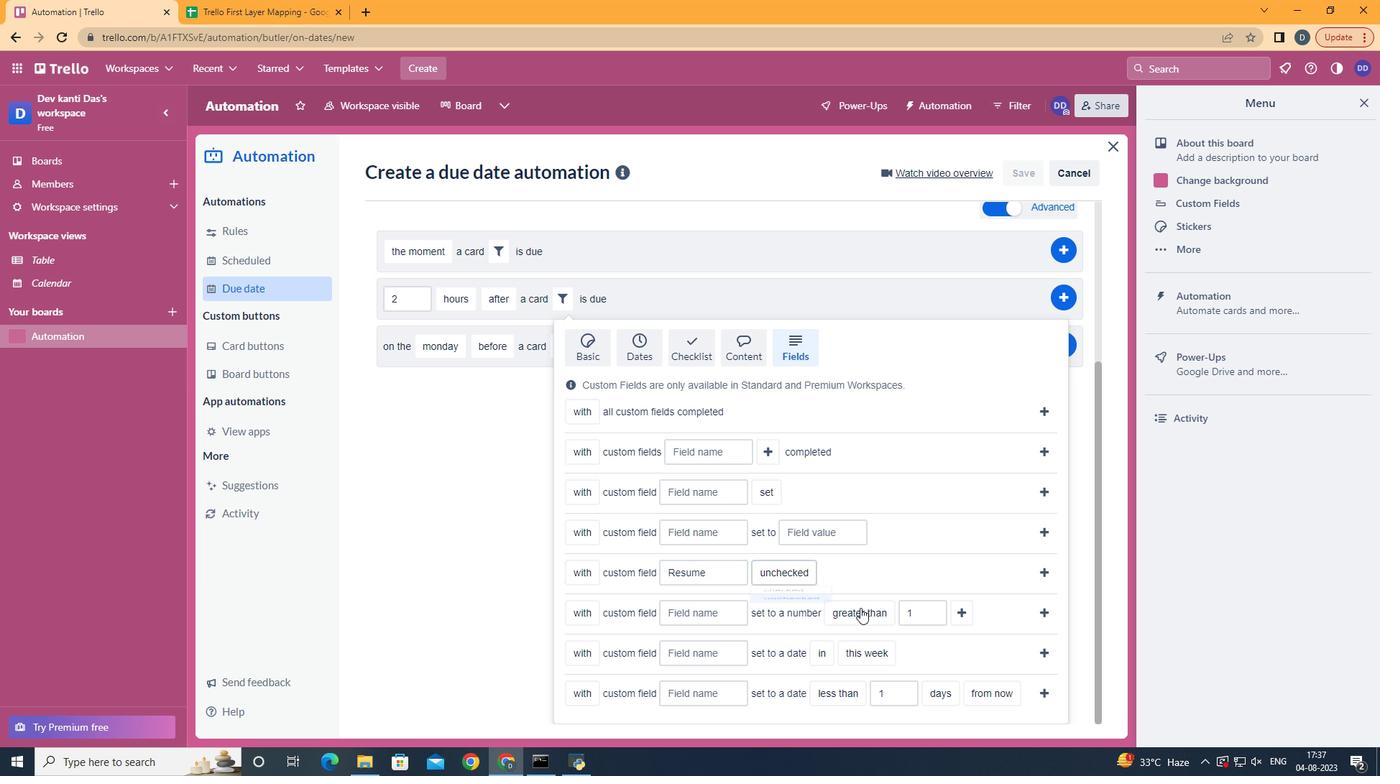 
Action: Mouse moved to (1048, 569)
Screenshot: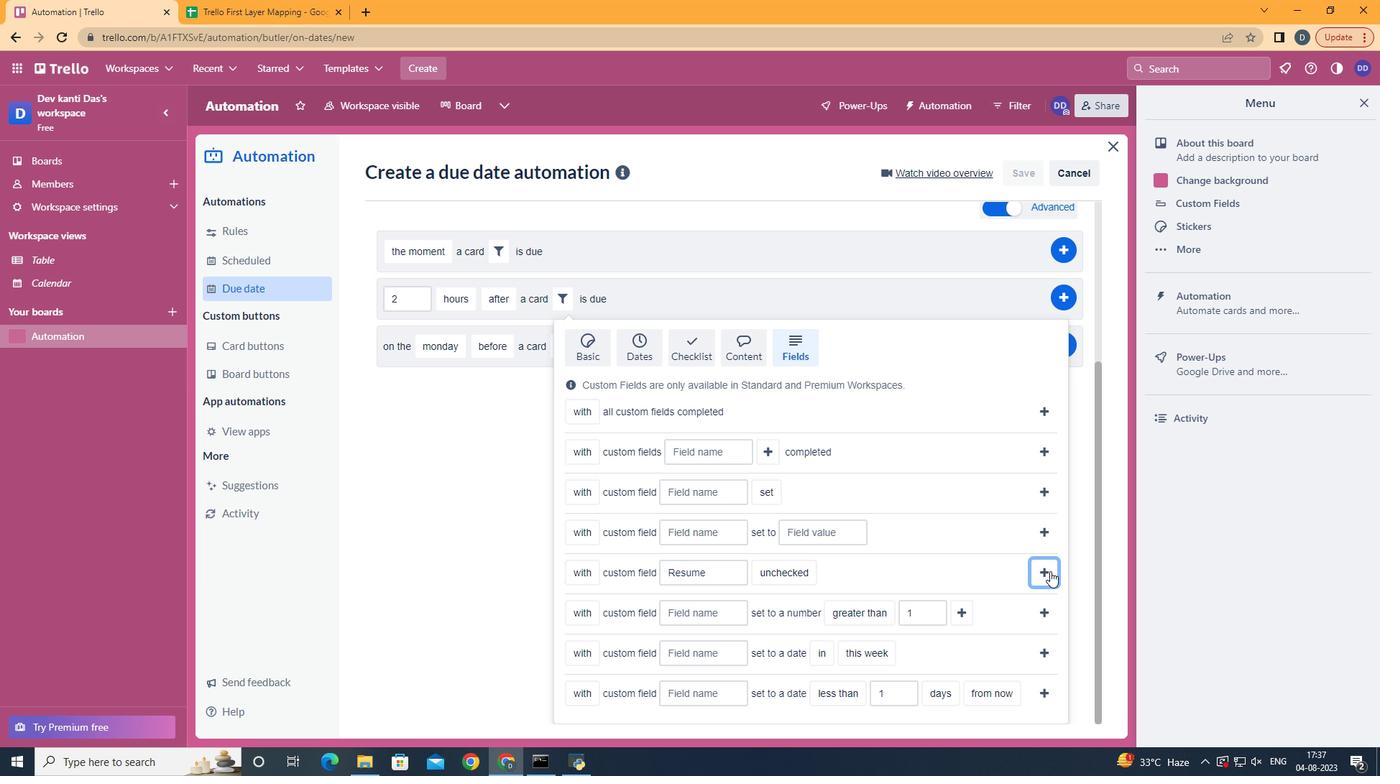 
Action: Mouse pressed left at (1048, 569)
Screenshot: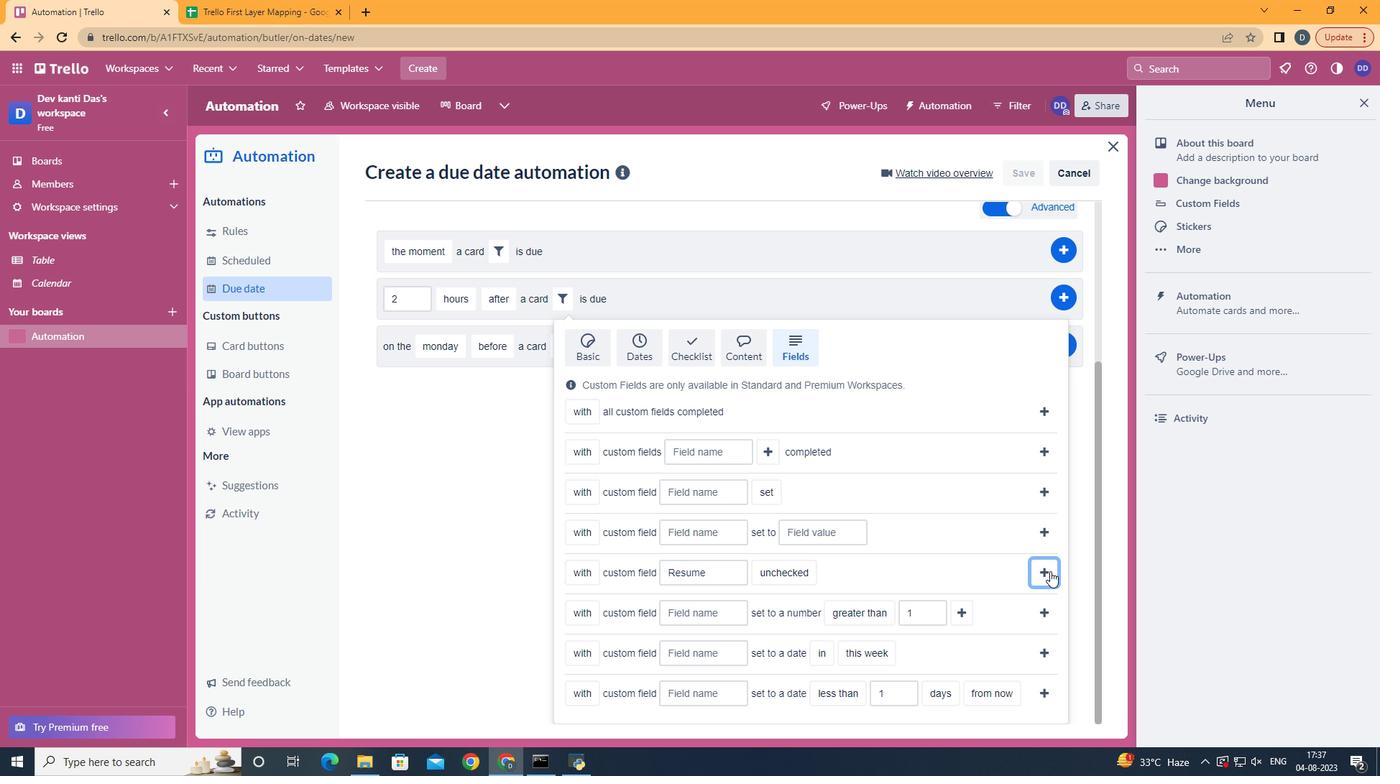 
Action: Mouse moved to (1073, 536)
Screenshot: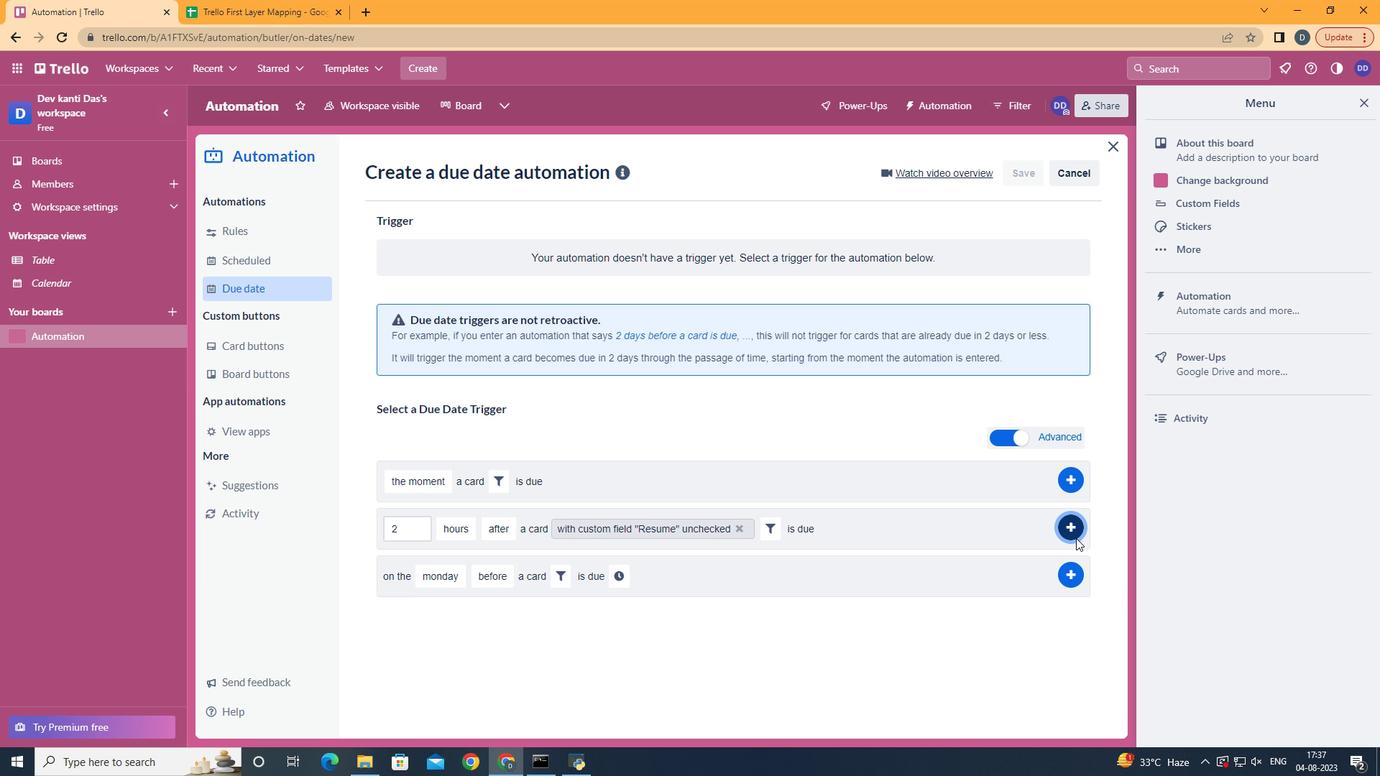 
Action: Mouse pressed left at (1073, 536)
Screenshot: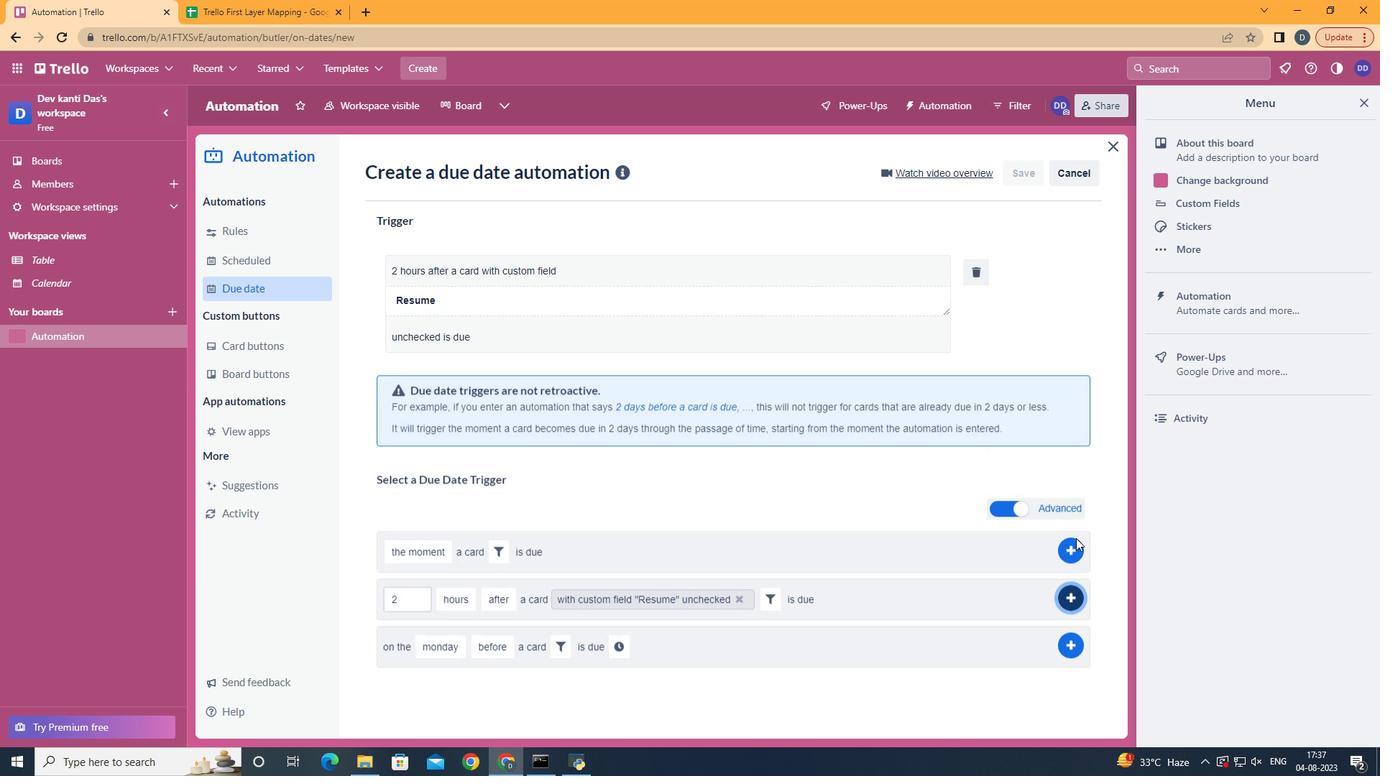 
Action: Mouse moved to (547, 214)
Screenshot: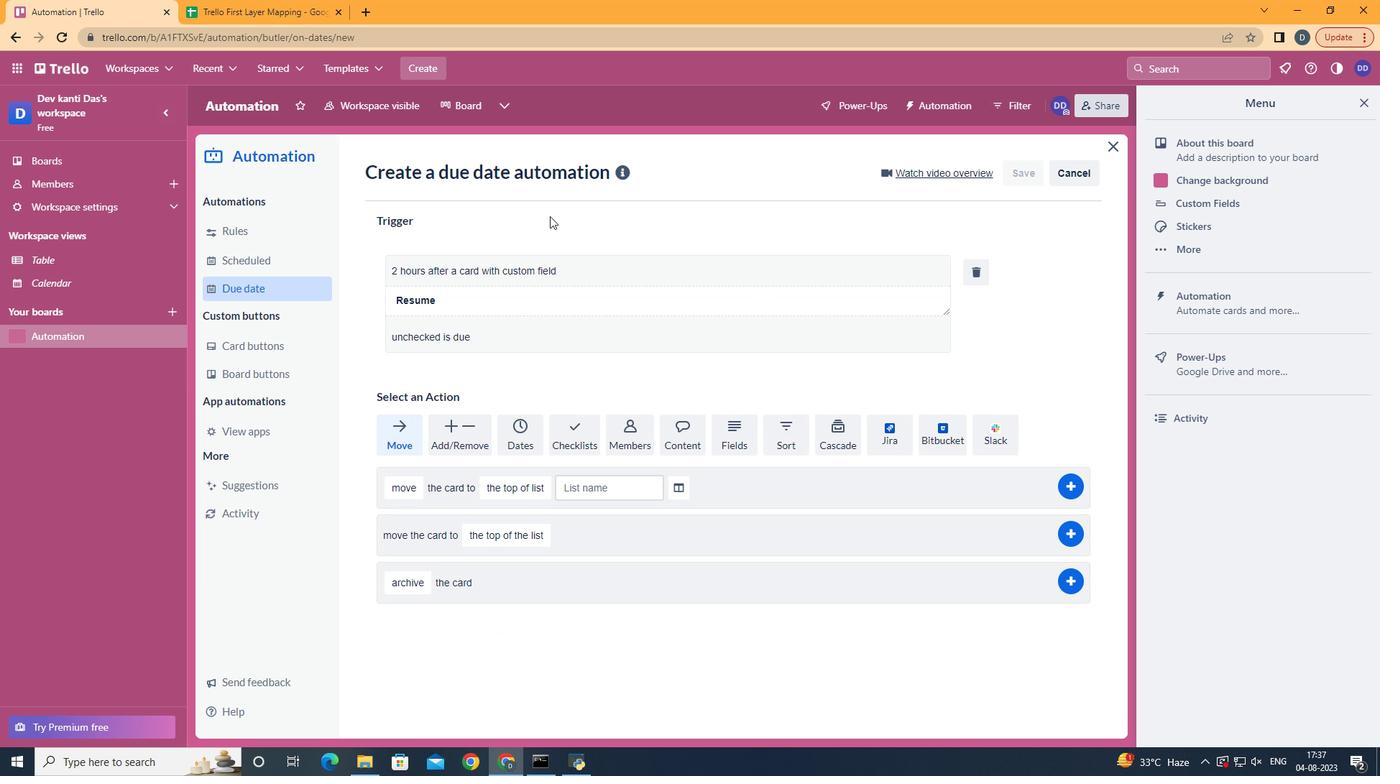 
